 Task: Find connections with filter location Bokajān with filter topic #Managementwith filter profile language German with filter current company L.E.K. Consulting with filter school Budge Budge Institute of Technology 276 with filter industry Wholesale Recyclable Materials with filter service category Team Building with filter keywords title Painter
Action: Mouse moved to (401, 515)
Screenshot: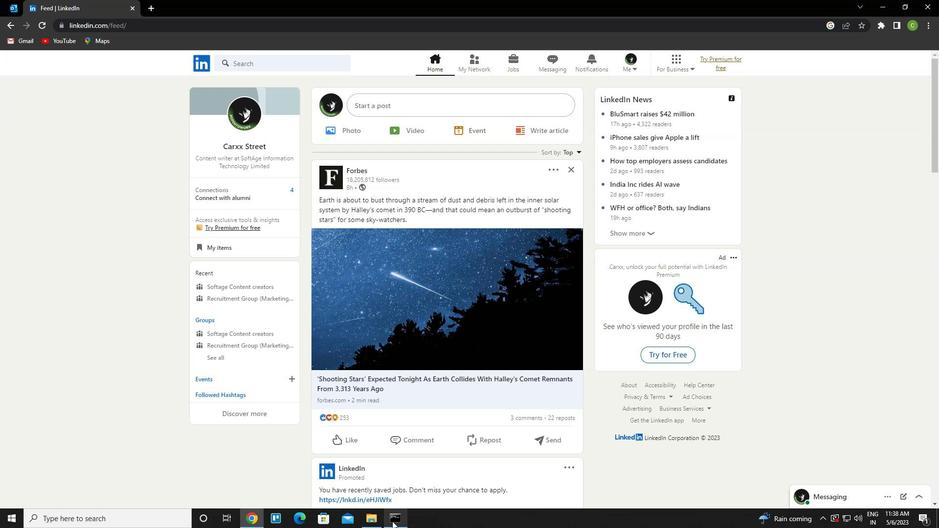
Action: Mouse scrolled (401, 515) with delta (0, 0)
Screenshot: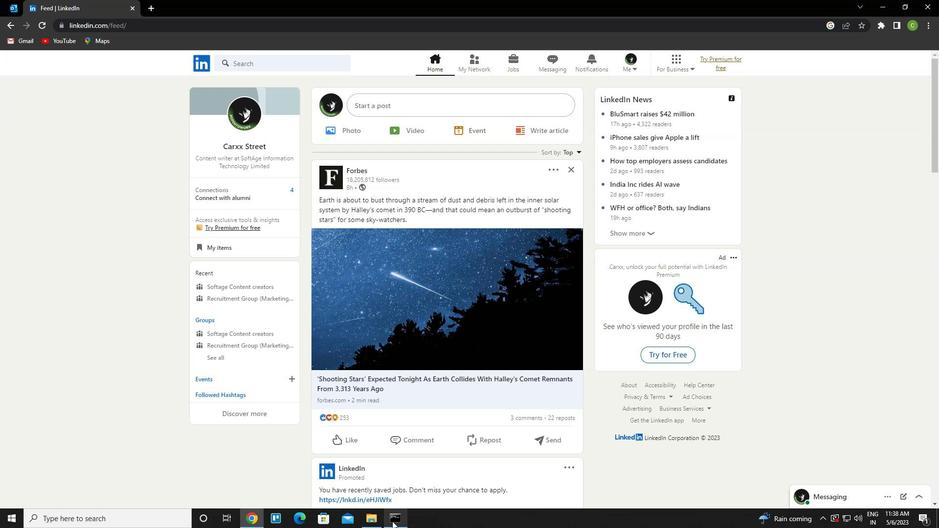 
Action: Mouse moved to (489, 55)
Screenshot: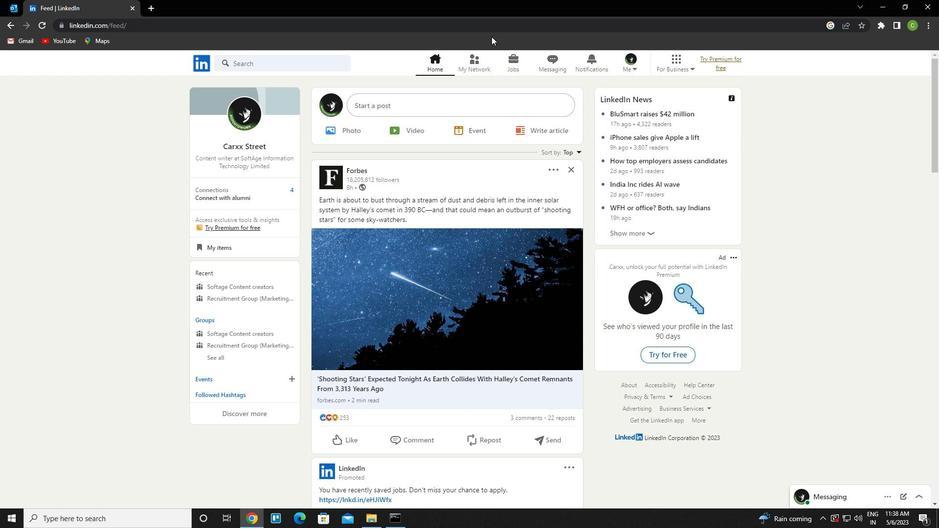 
Action: Mouse pressed left at (489, 55)
Screenshot: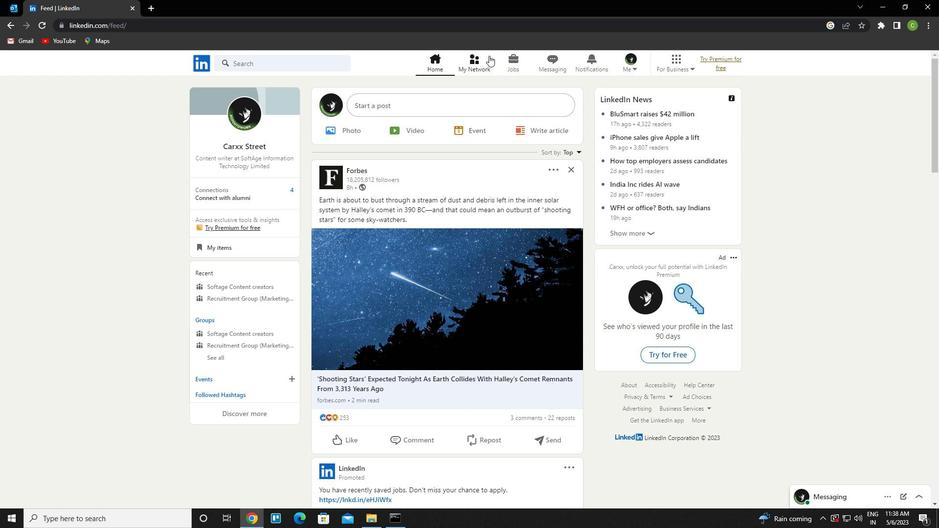 
Action: Mouse moved to (306, 118)
Screenshot: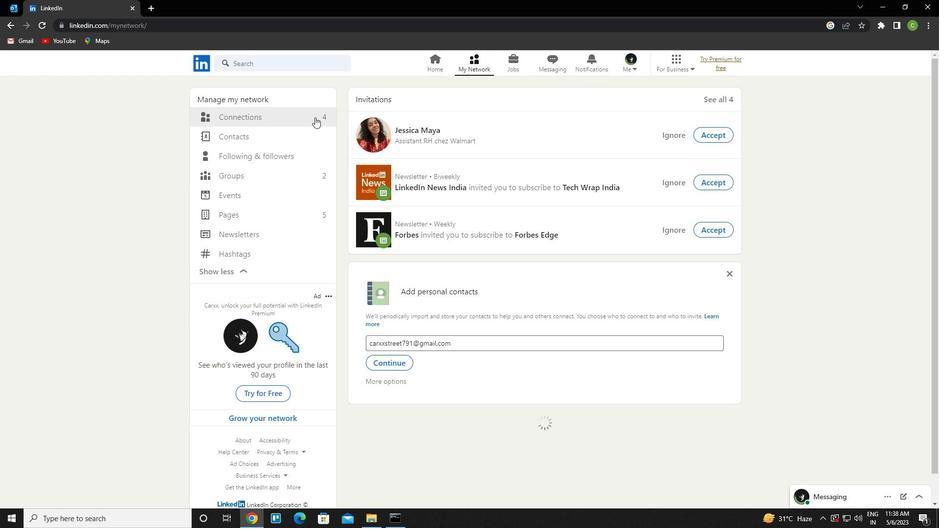 
Action: Mouse pressed left at (306, 118)
Screenshot: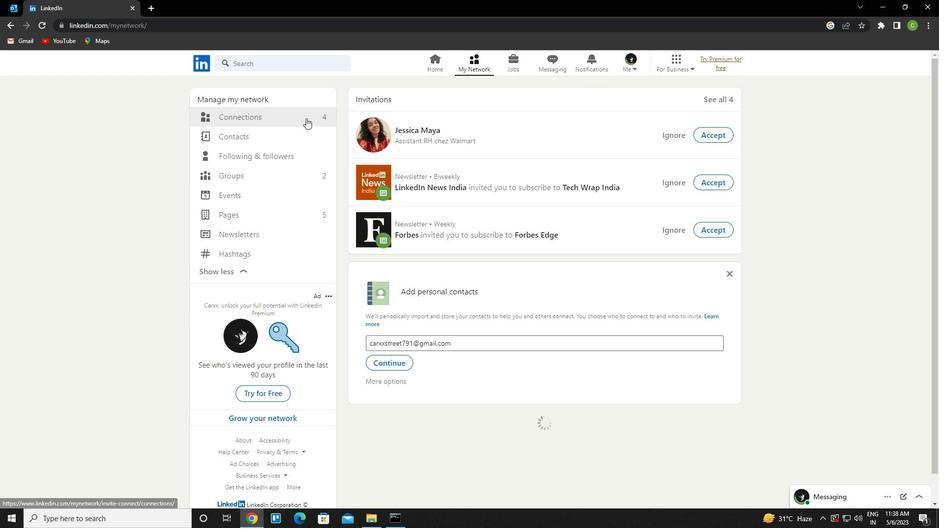 
Action: Mouse moved to (549, 118)
Screenshot: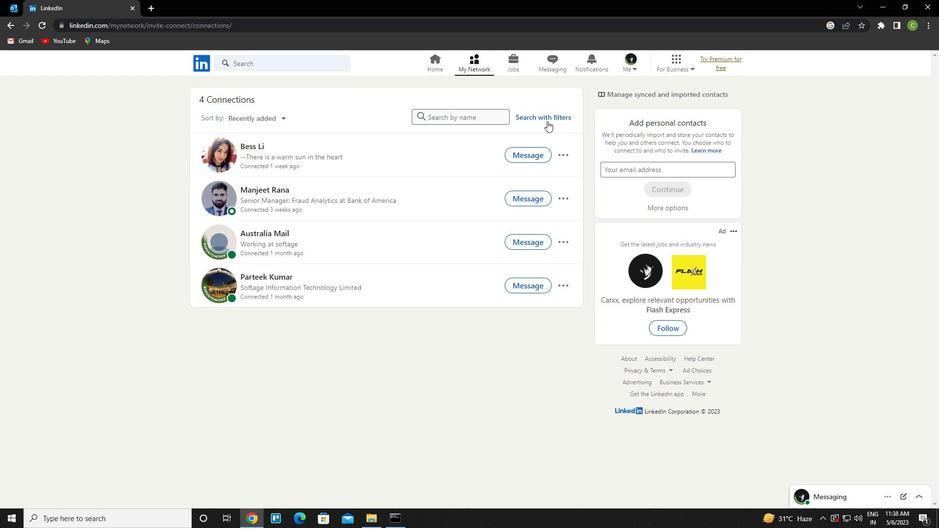 
Action: Mouse pressed left at (549, 118)
Screenshot: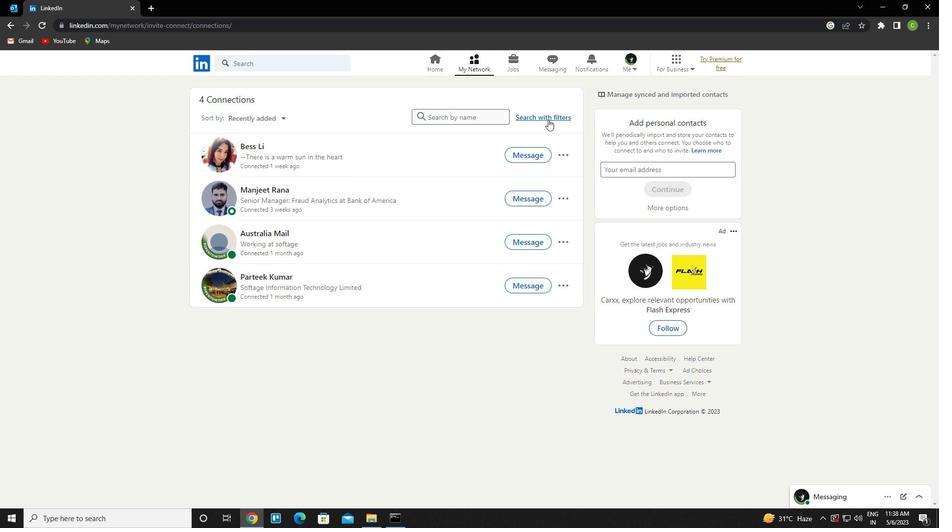 
Action: Mouse moved to (512, 90)
Screenshot: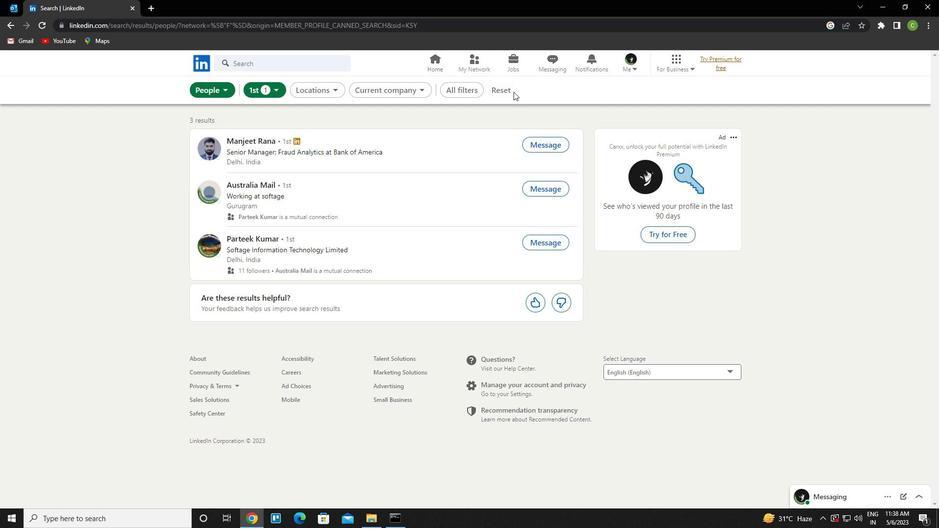 
Action: Mouse pressed left at (512, 90)
Screenshot: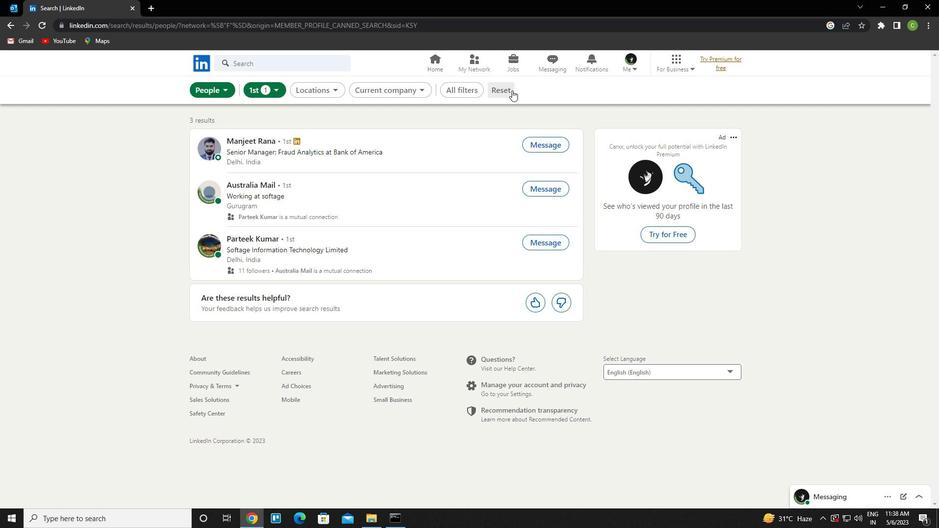 
Action: Mouse moved to (497, 86)
Screenshot: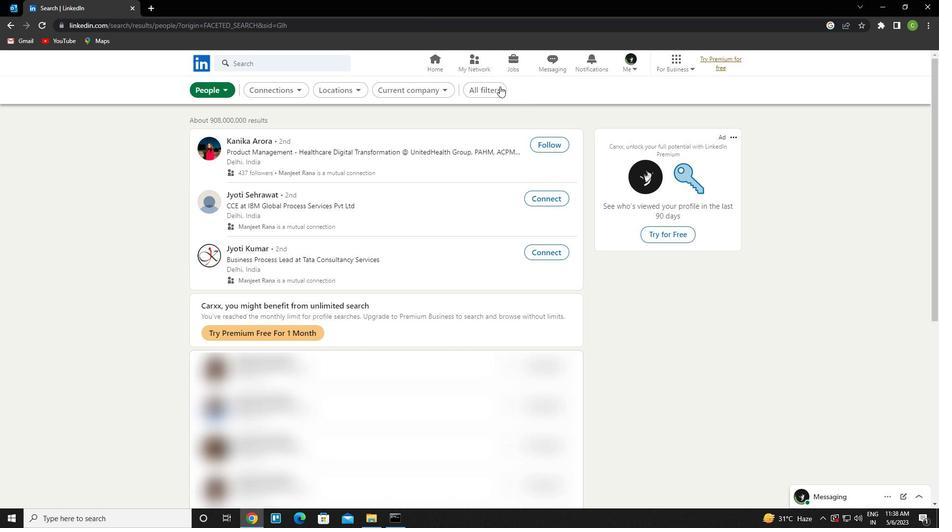
Action: Mouse pressed left at (497, 86)
Screenshot: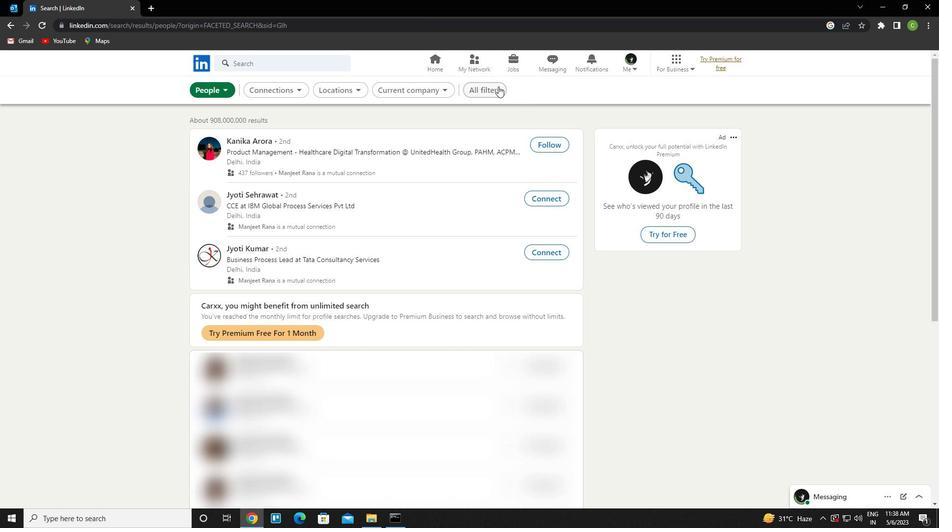
Action: Mouse moved to (765, 303)
Screenshot: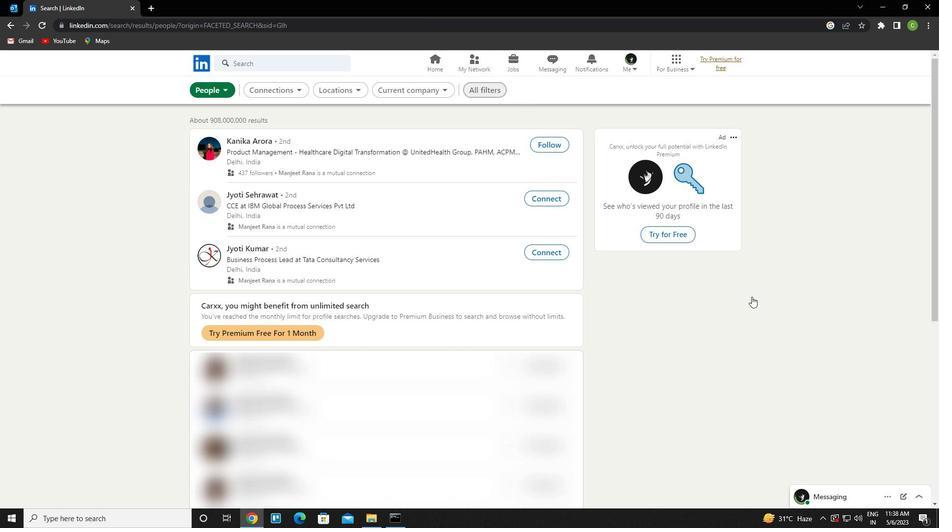 
Action: Mouse scrolled (765, 303) with delta (0, 0)
Screenshot: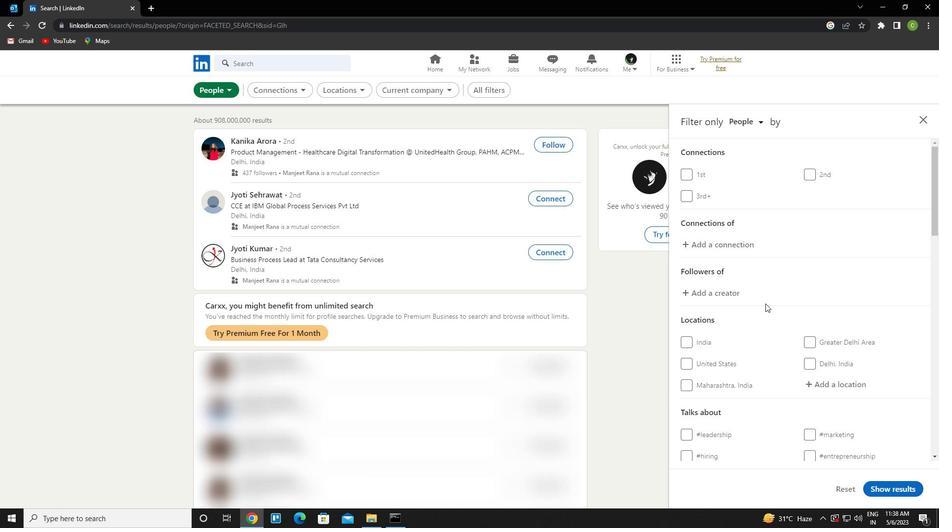 
Action: Mouse moved to (830, 334)
Screenshot: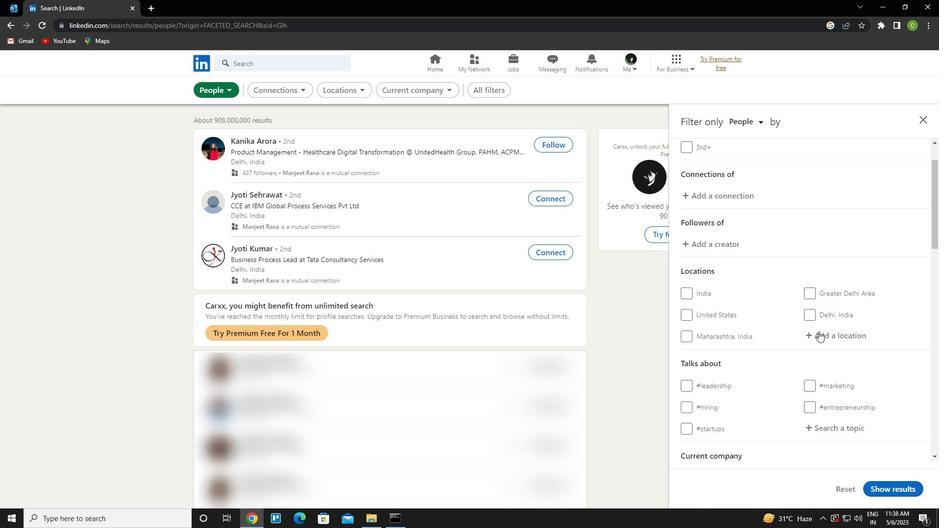 
Action: Mouse pressed left at (830, 334)
Screenshot: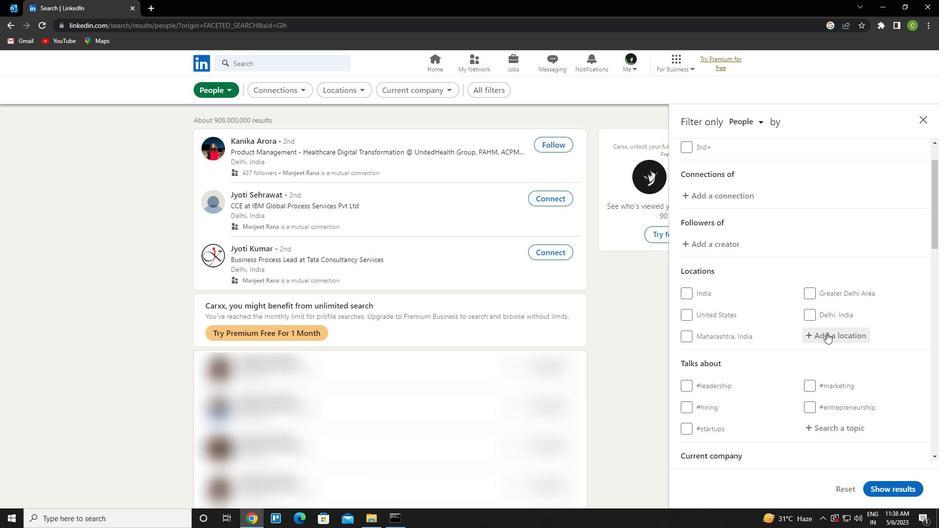 
Action: Key pressed <Key.caps_lock>b<Key.caps_lock>okajan<Key.enter>
Screenshot: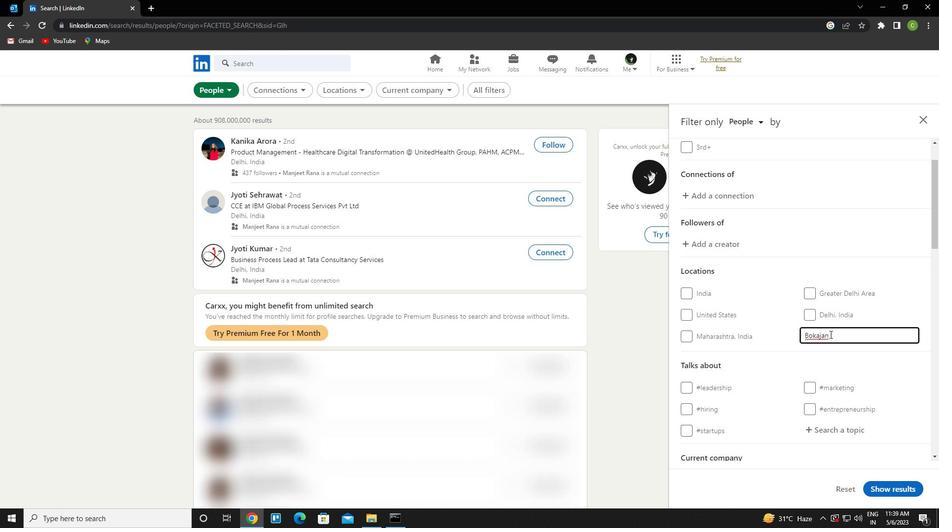 
Action: Mouse scrolled (830, 334) with delta (0, 0)
Screenshot: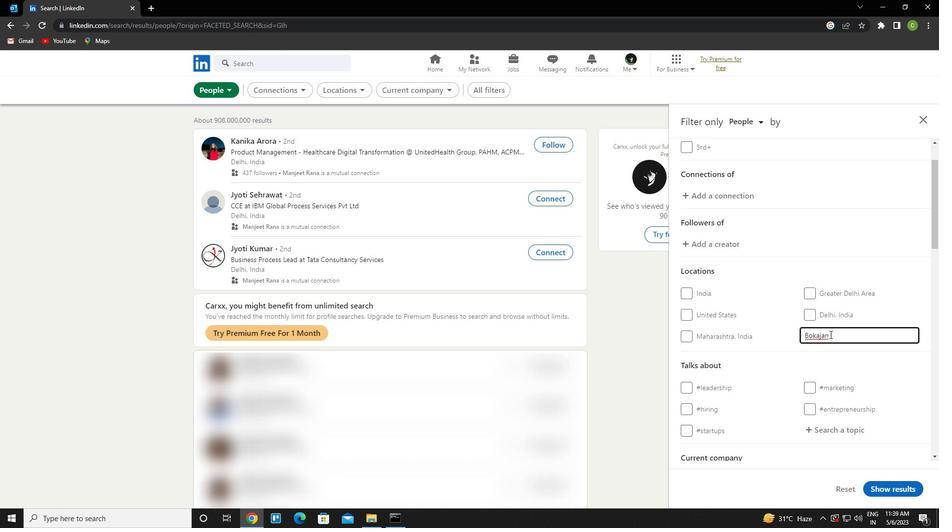 
Action: Mouse moved to (829, 333)
Screenshot: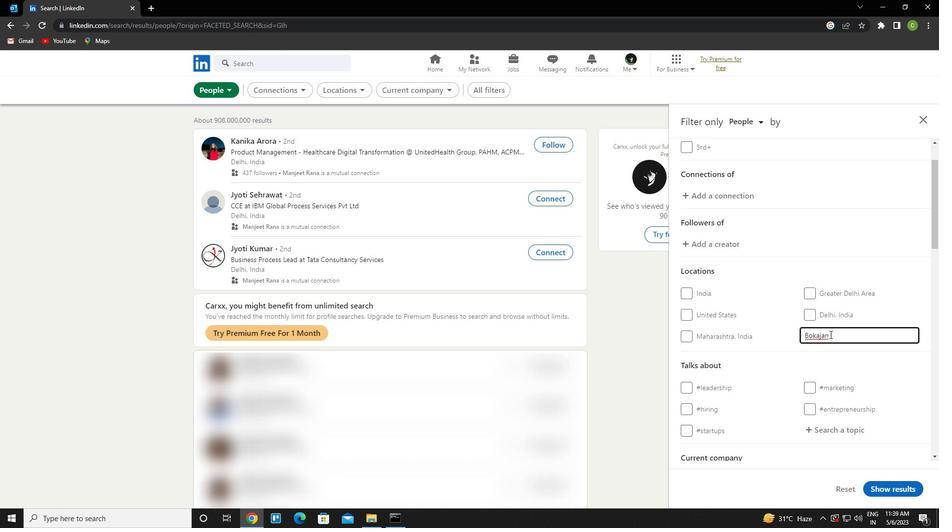 
Action: Mouse scrolled (829, 333) with delta (0, 0)
Screenshot: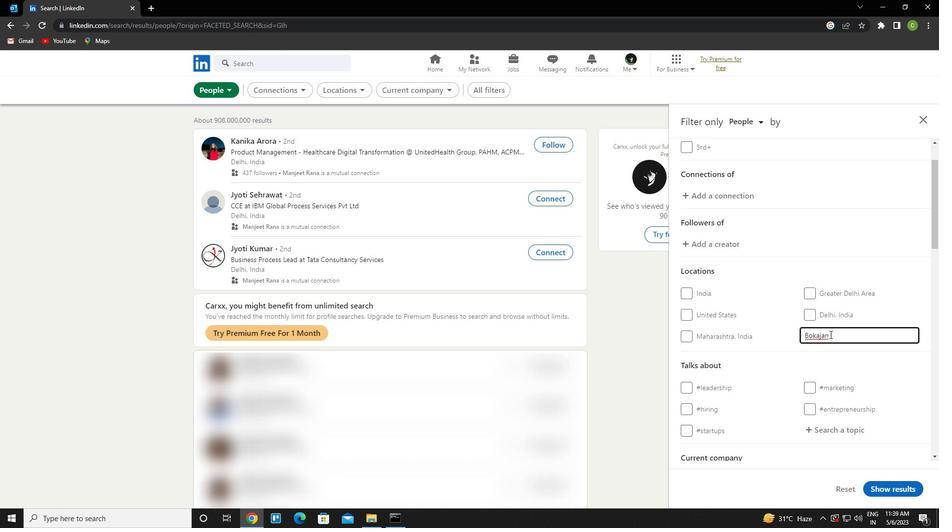 
Action: Mouse moved to (821, 338)
Screenshot: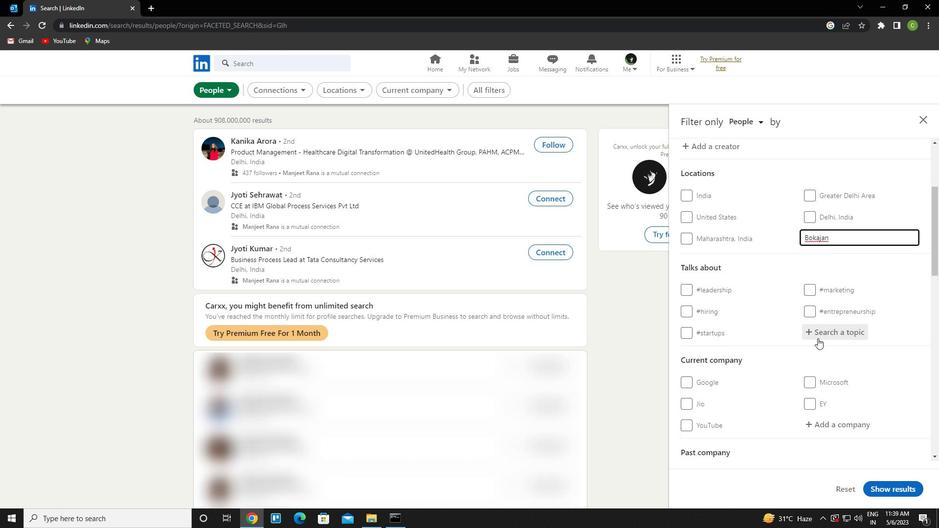 
Action: Mouse pressed left at (821, 338)
Screenshot: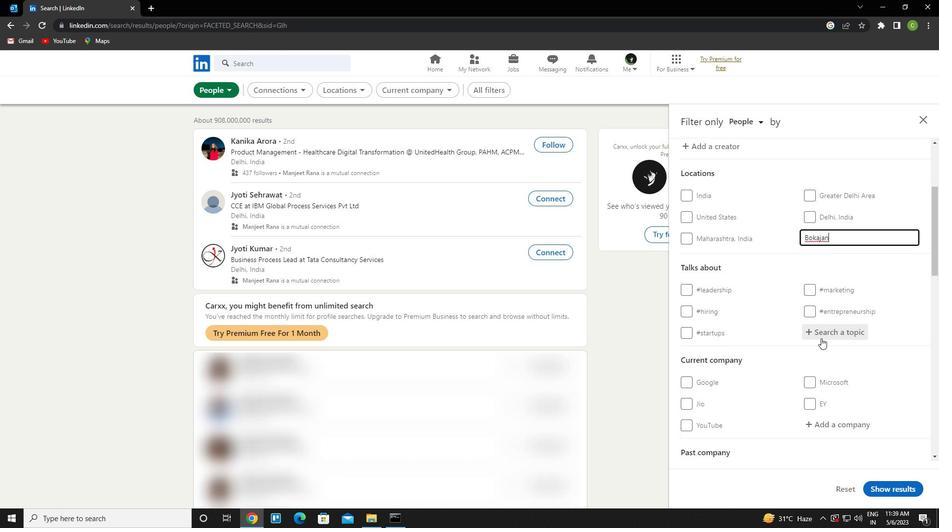 
Action: Key pressed management<Key.down><Key.enter>
Screenshot: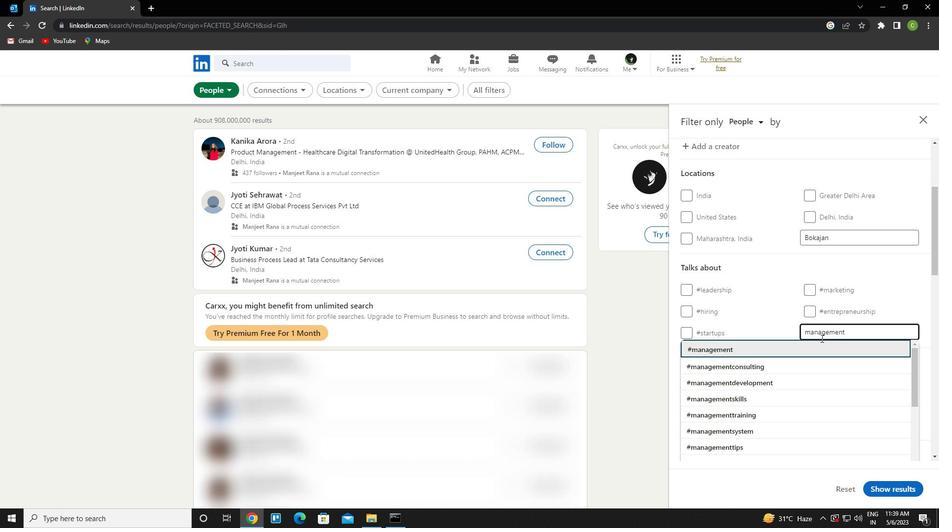 
Action: Mouse scrolled (821, 338) with delta (0, 0)
Screenshot: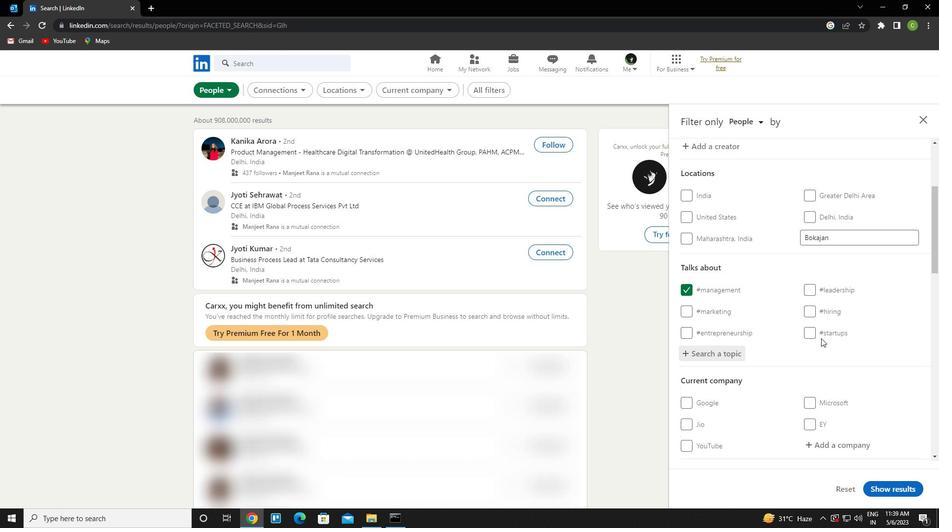 
Action: Mouse scrolled (821, 338) with delta (0, 0)
Screenshot: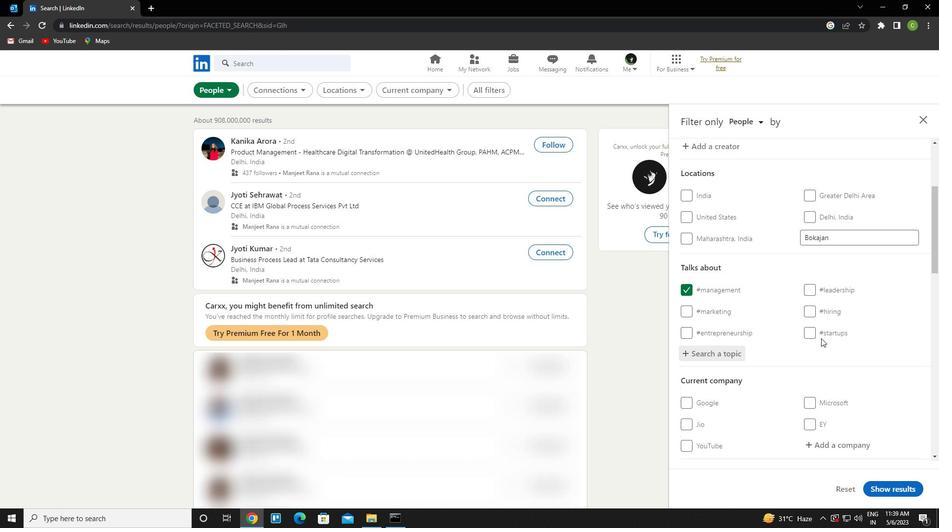 
Action: Mouse scrolled (821, 338) with delta (0, 0)
Screenshot: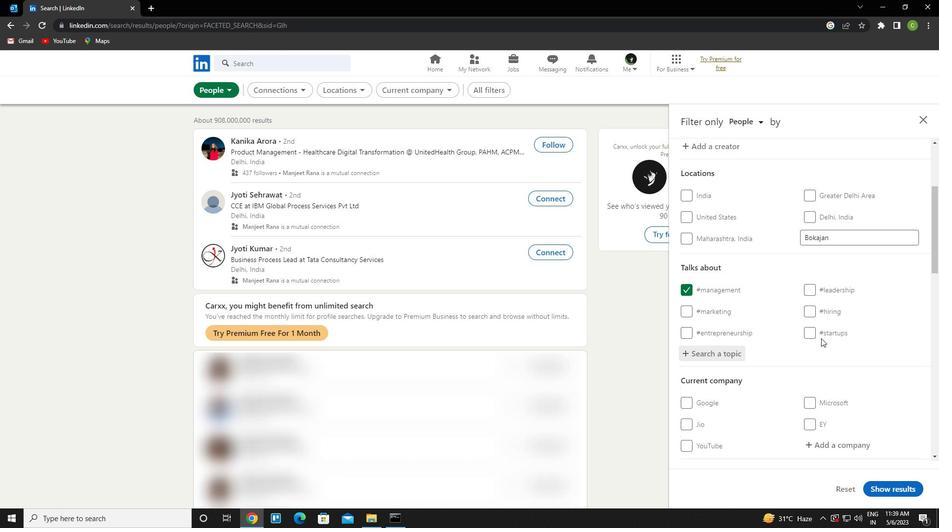 
Action: Mouse scrolled (821, 338) with delta (0, 0)
Screenshot: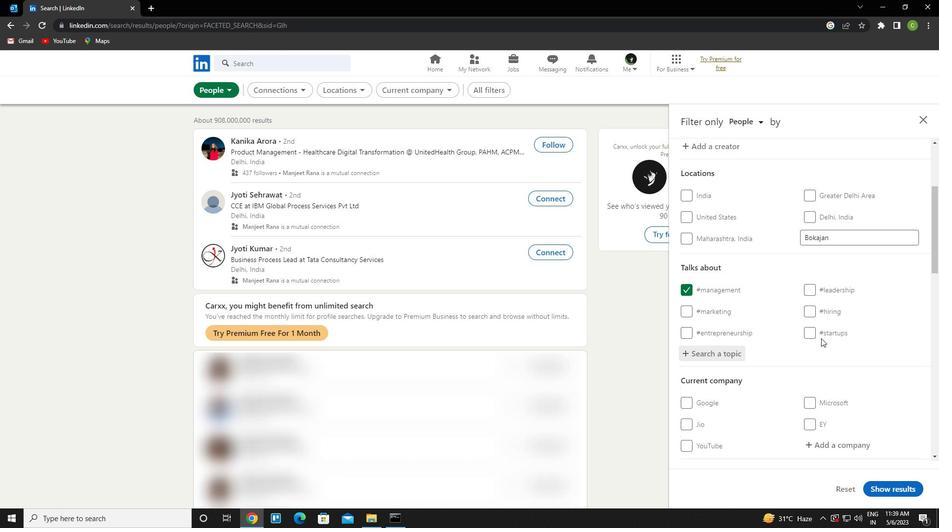 
Action: Mouse scrolled (821, 338) with delta (0, 0)
Screenshot: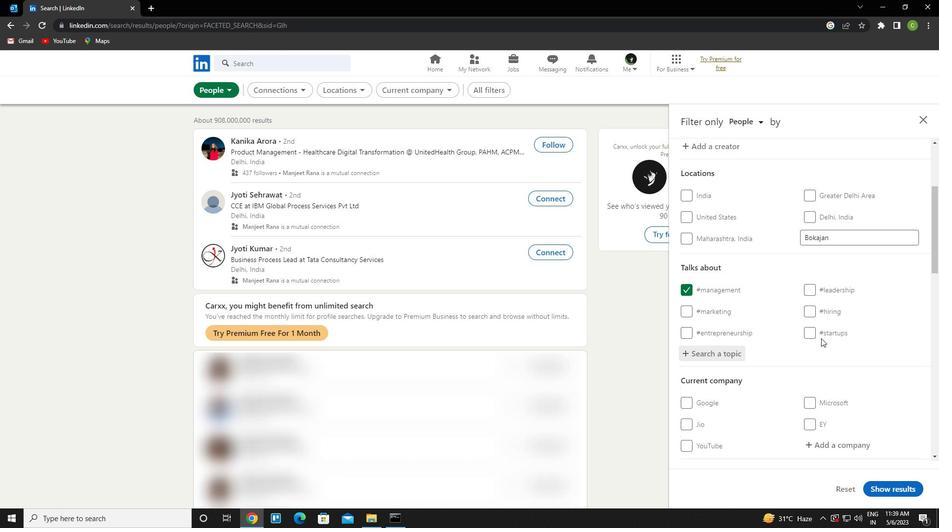 
Action: Mouse scrolled (821, 338) with delta (0, 0)
Screenshot: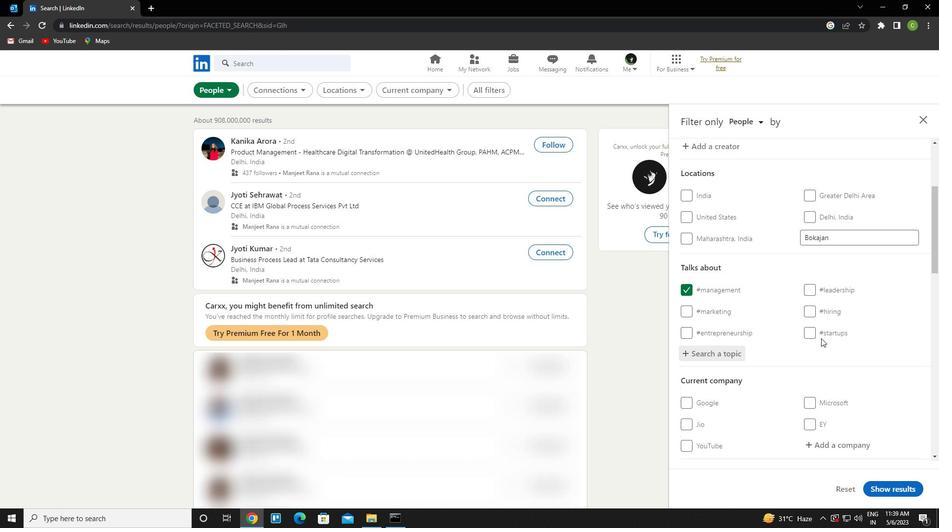 
Action: Mouse scrolled (821, 338) with delta (0, 0)
Screenshot: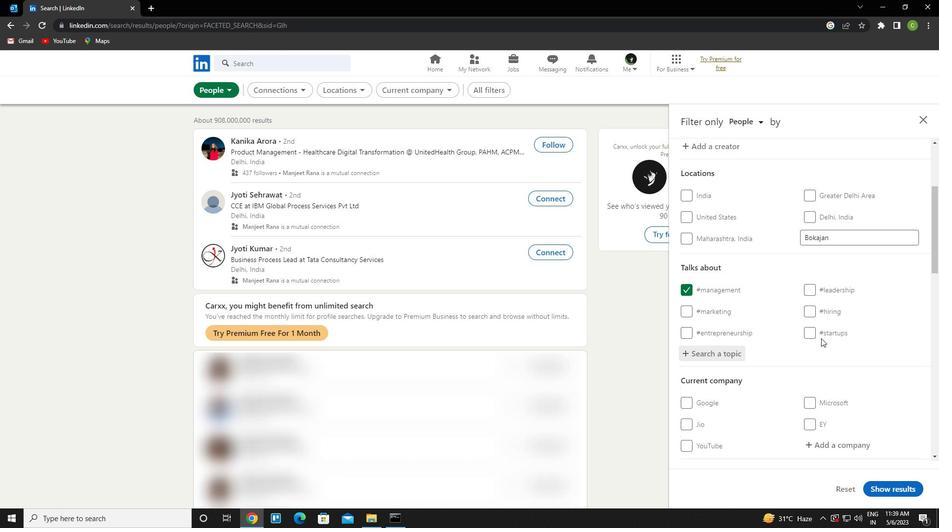 
Action: Mouse scrolled (821, 338) with delta (0, 0)
Screenshot: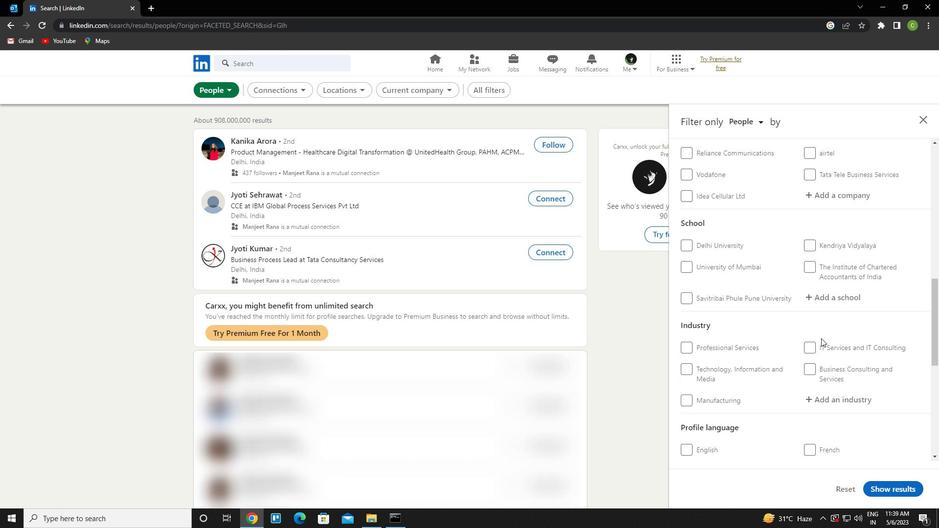 
Action: Mouse moved to (818, 338)
Screenshot: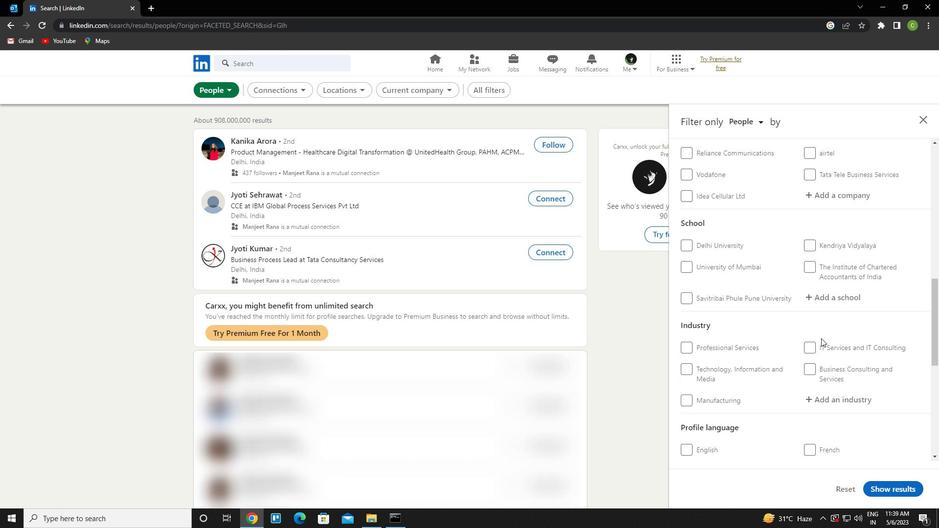 
Action: Mouse scrolled (818, 337) with delta (0, 0)
Screenshot: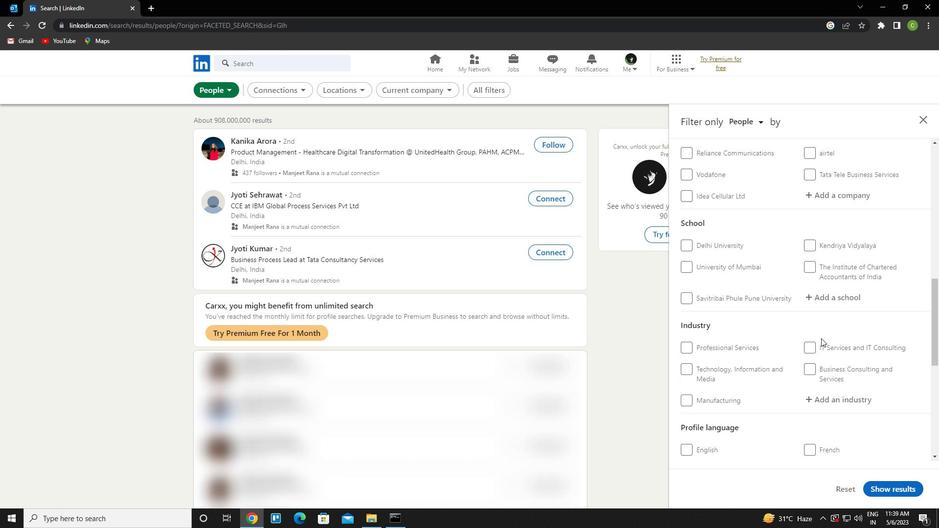 
Action: Mouse moved to (812, 336)
Screenshot: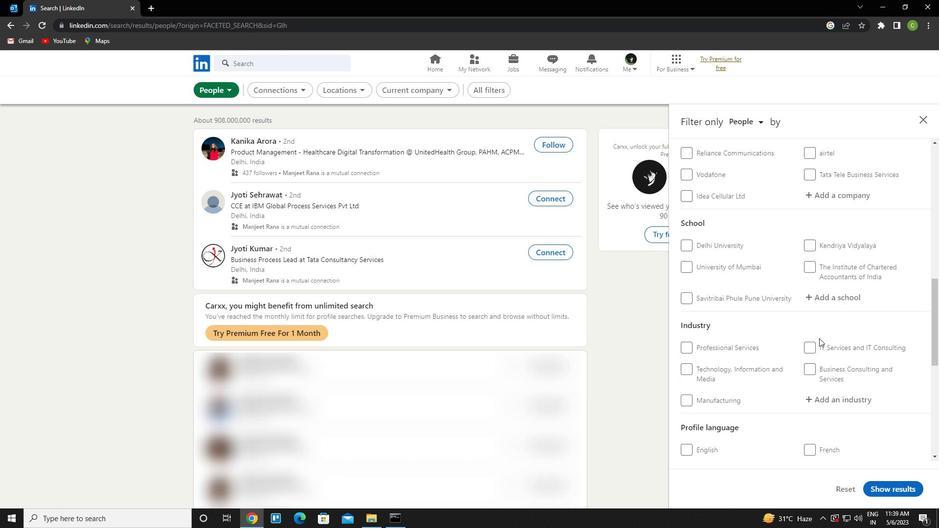 
Action: Mouse scrolled (812, 336) with delta (0, 0)
Screenshot: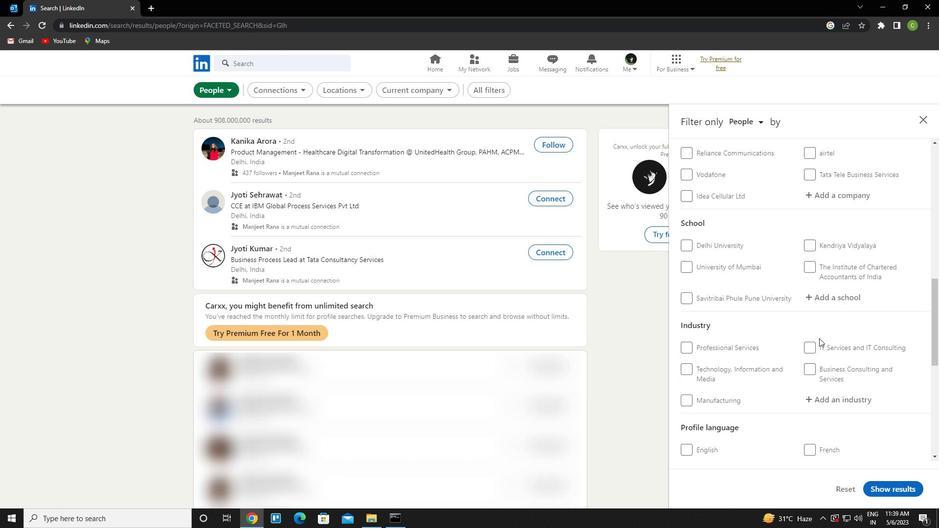 
Action: Mouse moved to (805, 332)
Screenshot: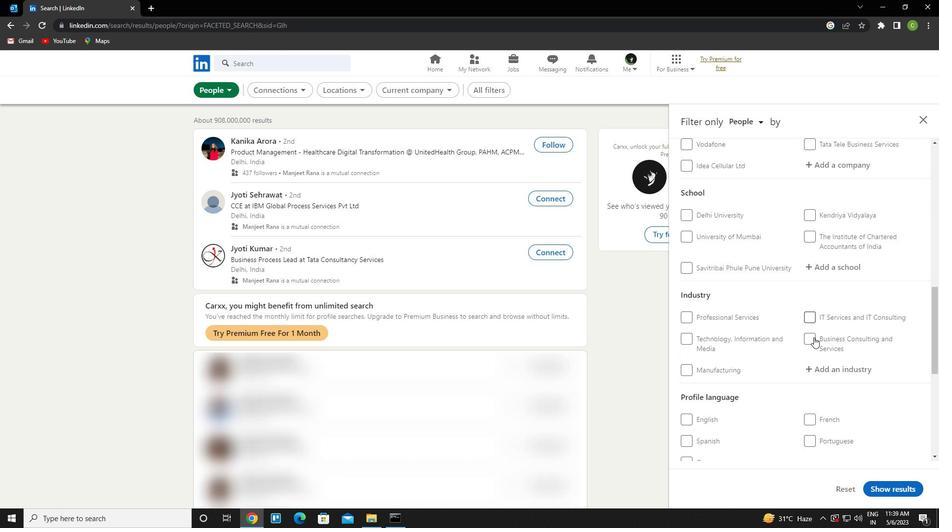 
Action: Mouse scrolled (805, 332) with delta (0, 0)
Screenshot: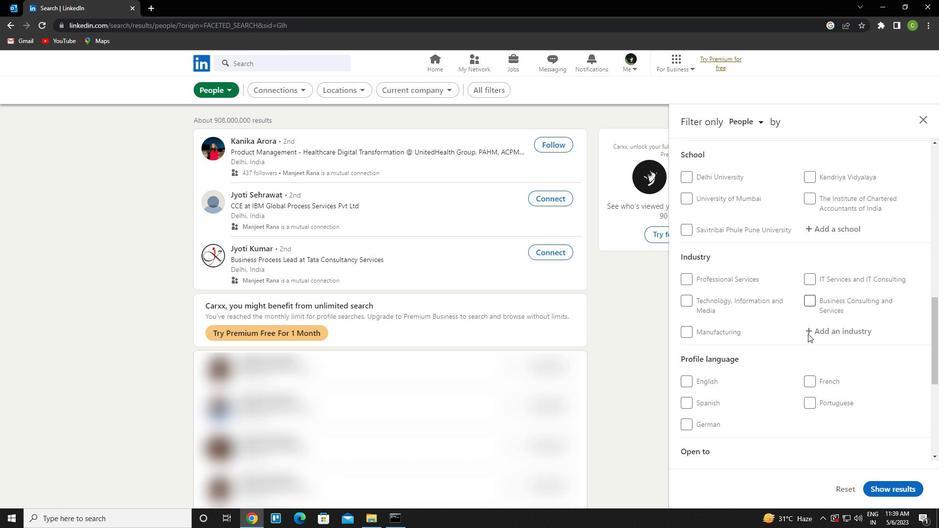 
Action: Mouse moved to (692, 295)
Screenshot: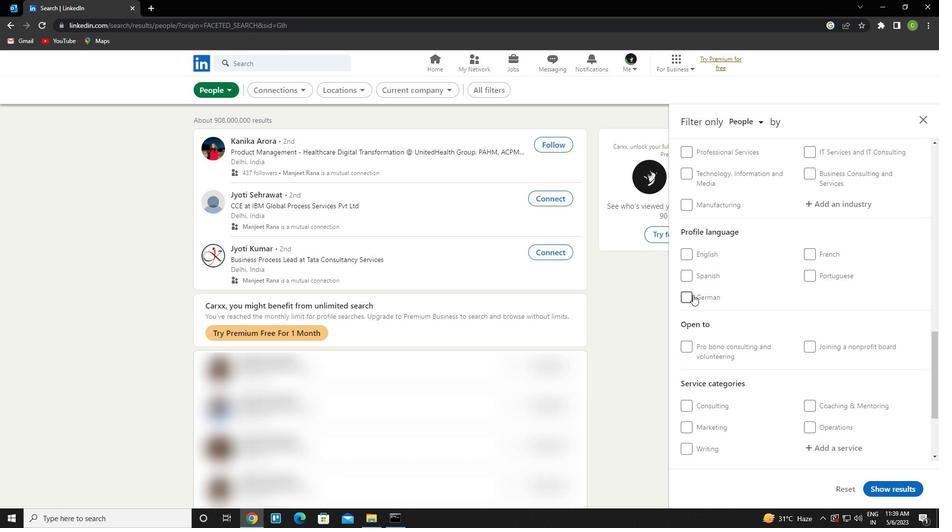 
Action: Mouse pressed left at (692, 295)
Screenshot: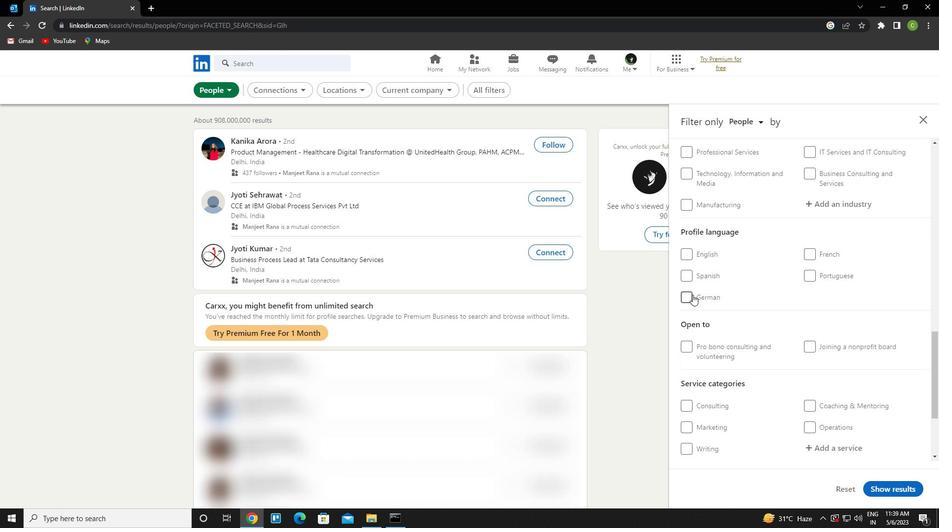 
Action: Mouse moved to (735, 289)
Screenshot: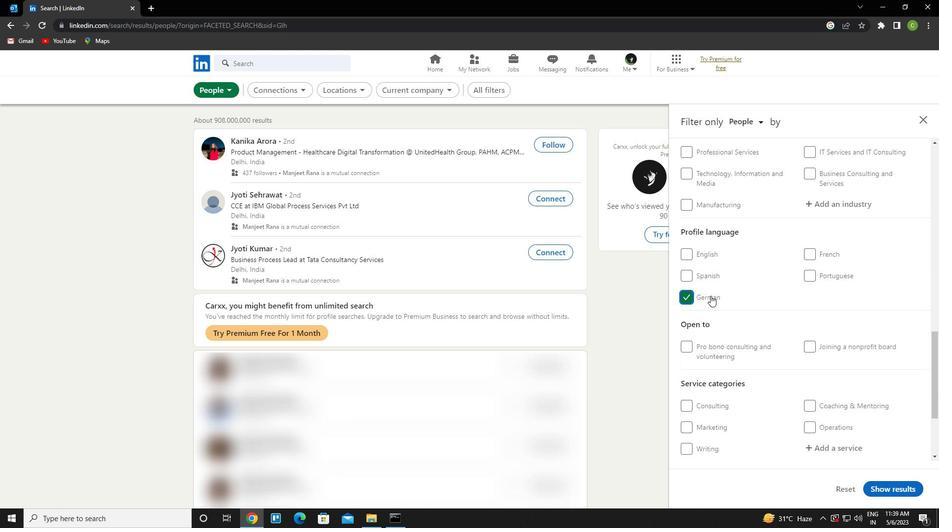 
Action: Mouse scrolled (735, 290) with delta (0, 0)
Screenshot: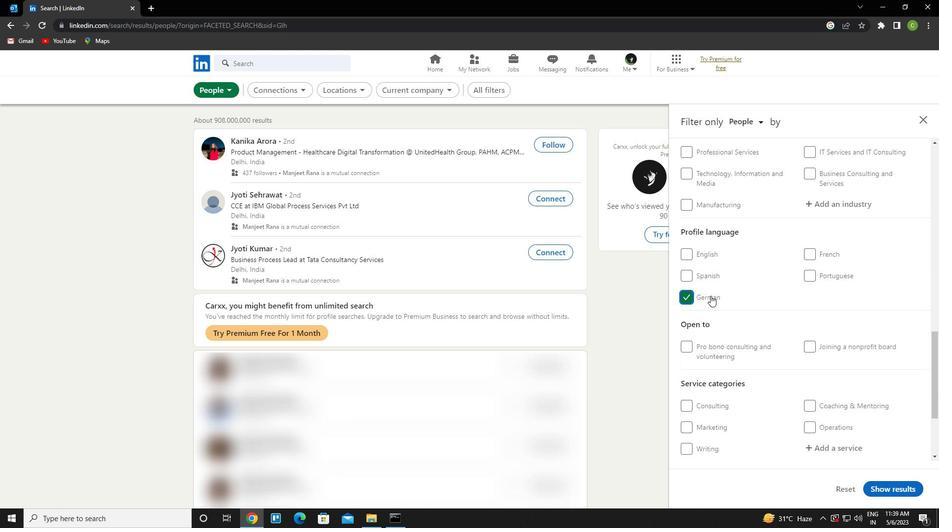 
Action: Mouse scrolled (735, 290) with delta (0, 0)
Screenshot: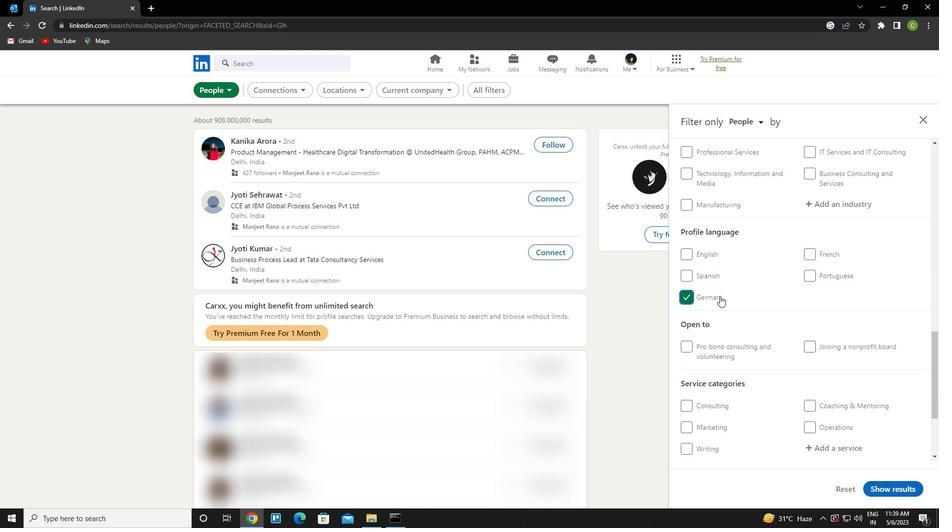 
Action: Mouse scrolled (735, 290) with delta (0, 0)
Screenshot: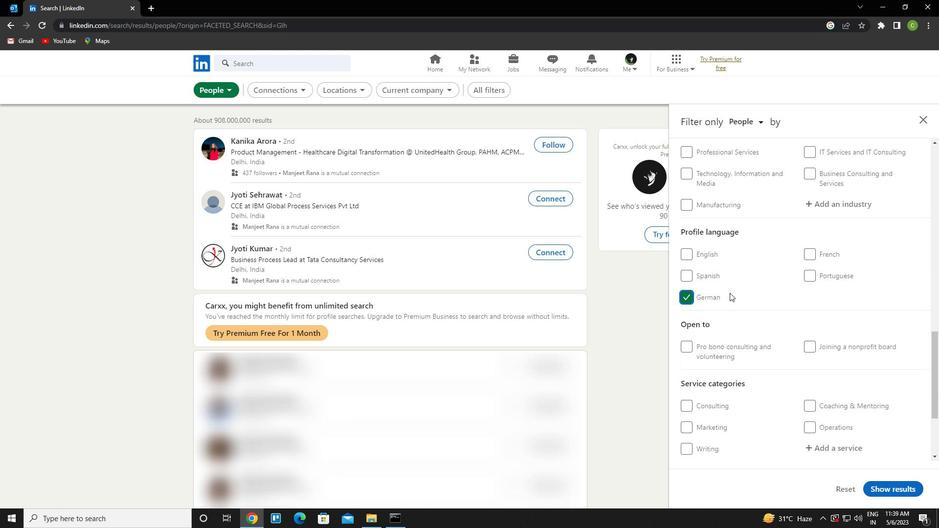 
Action: Mouse scrolled (735, 290) with delta (0, 0)
Screenshot: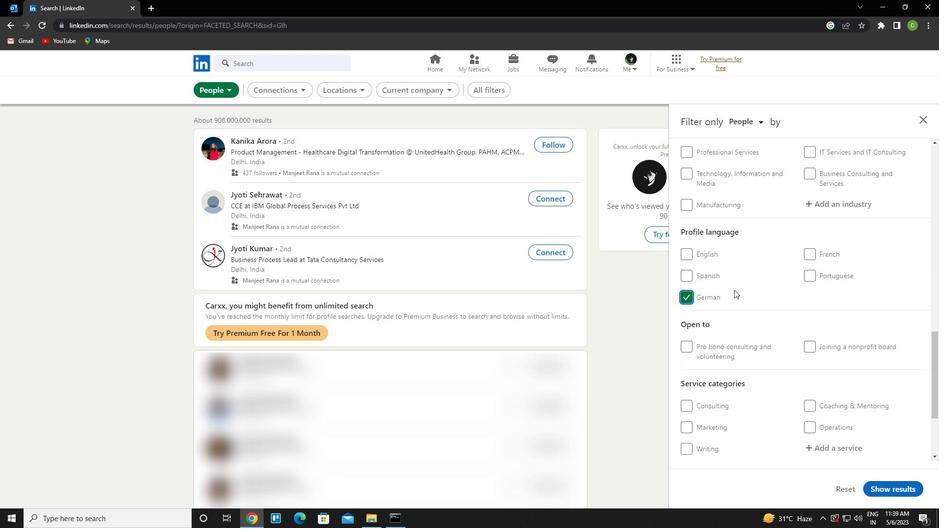 
Action: Mouse scrolled (735, 290) with delta (0, 0)
Screenshot: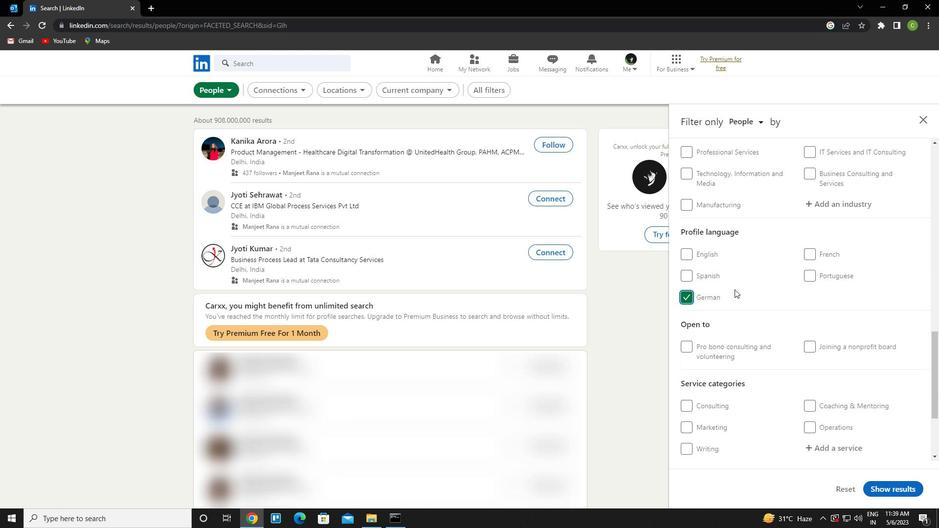 
Action: Mouse scrolled (735, 290) with delta (0, 0)
Screenshot: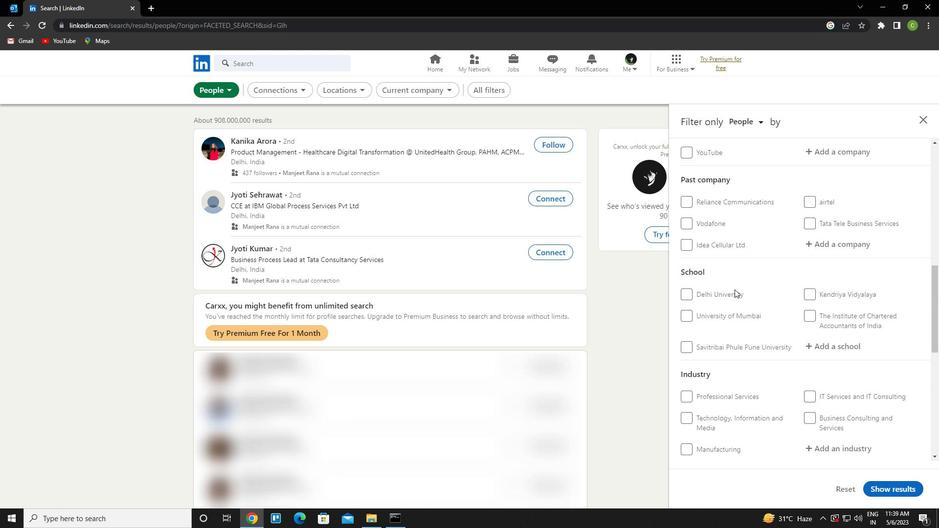 
Action: Mouse scrolled (735, 290) with delta (0, 0)
Screenshot: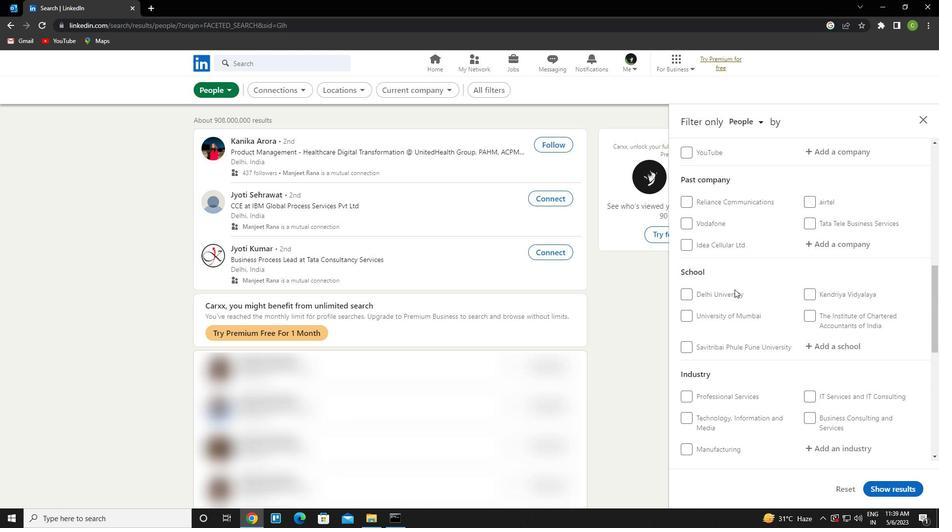 
Action: Mouse scrolled (735, 290) with delta (0, 0)
Screenshot: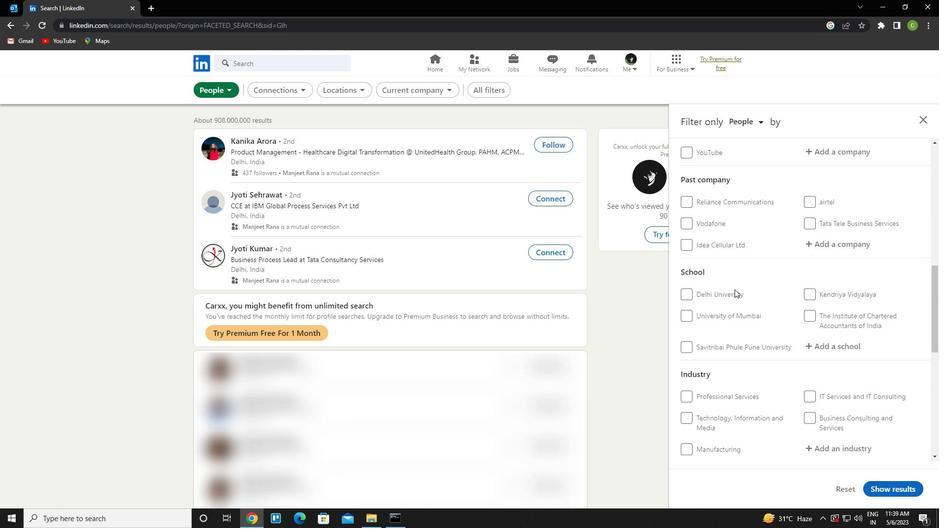 
Action: Mouse moved to (841, 304)
Screenshot: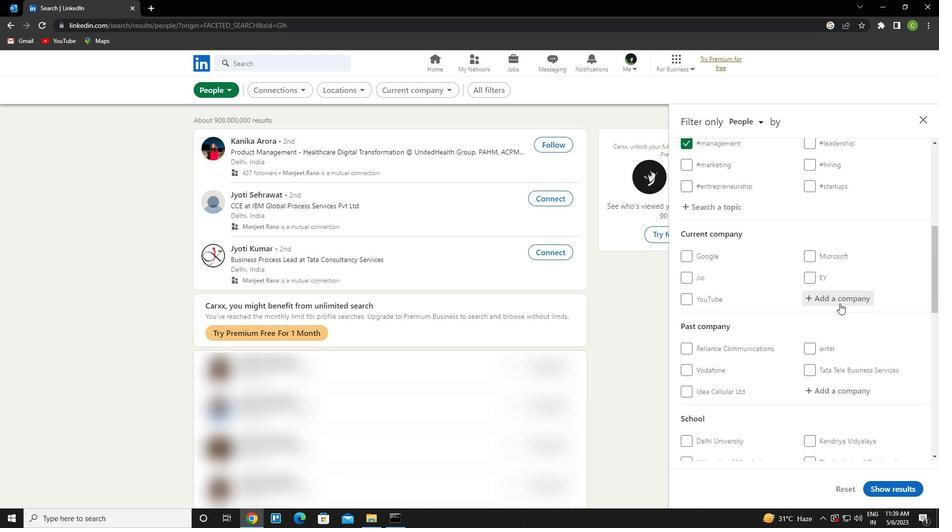 
Action: Mouse pressed left at (841, 304)
Screenshot: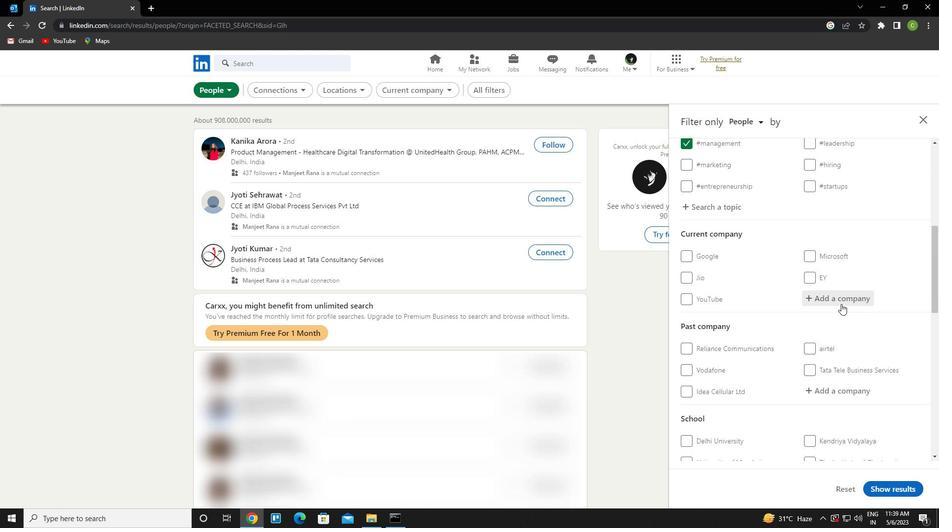 
Action: Key pressed <Key.caps_lock>l<Key.space>e<Key.space>k<Key.space>c<Key.caps_lock>on<Key.down><Key.enter>
Screenshot: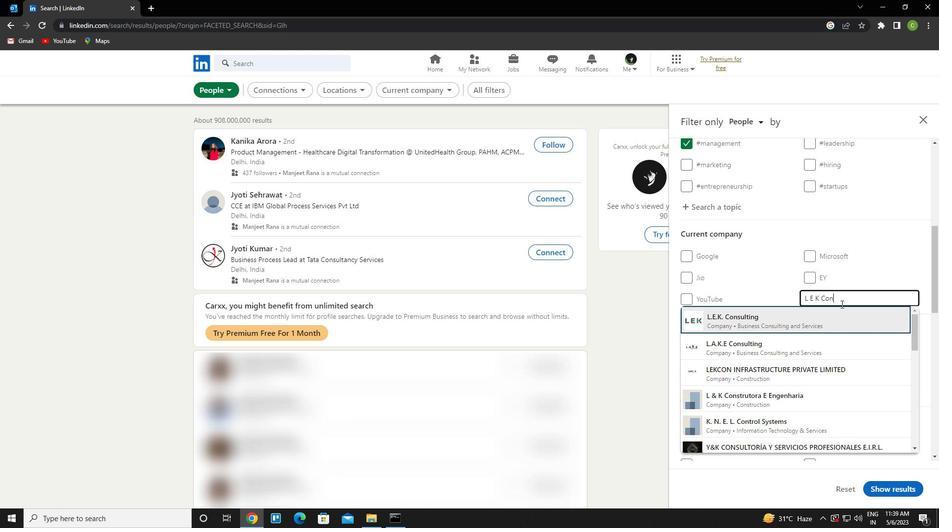 
Action: Mouse scrolled (841, 303) with delta (0, 0)
Screenshot: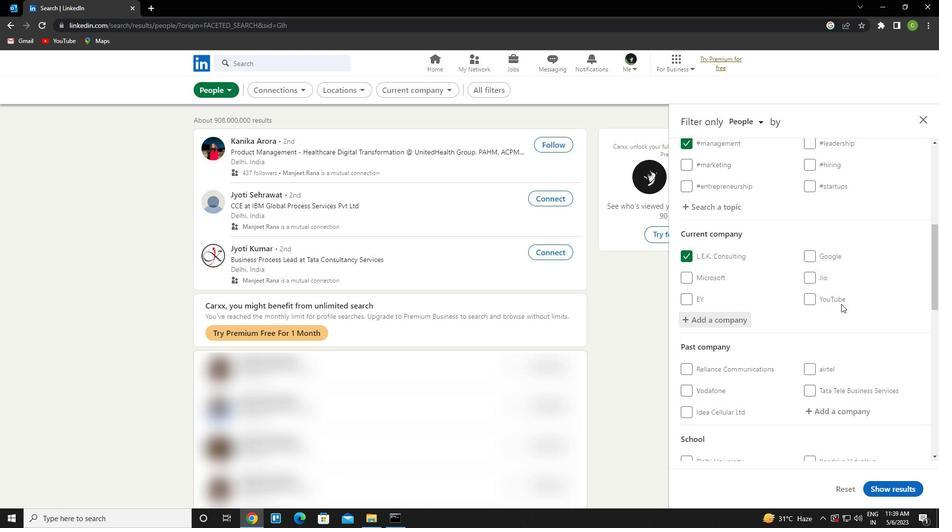 
Action: Mouse scrolled (841, 303) with delta (0, 0)
Screenshot: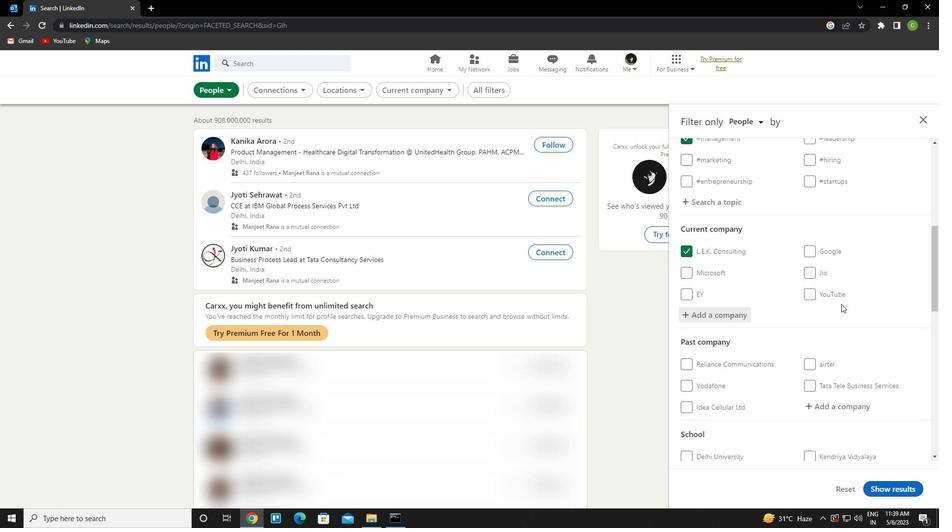 
Action: Mouse scrolled (841, 303) with delta (0, 0)
Screenshot: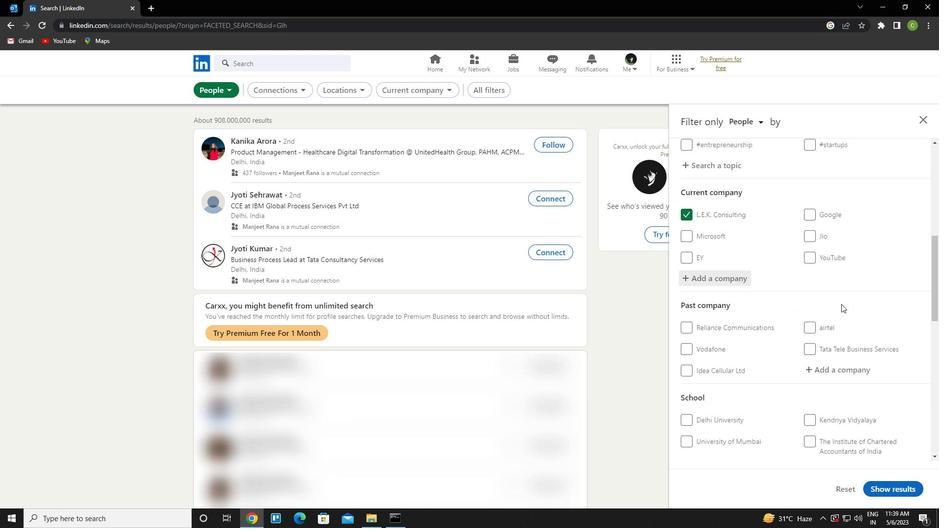 
Action: Mouse moved to (826, 367)
Screenshot: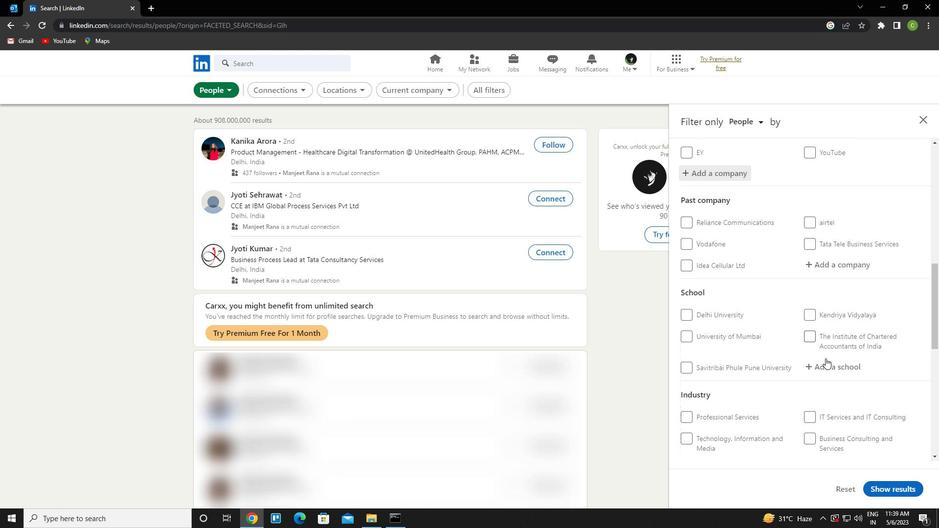 
Action: Mouse pressed left at (826, 367)
Screenshot: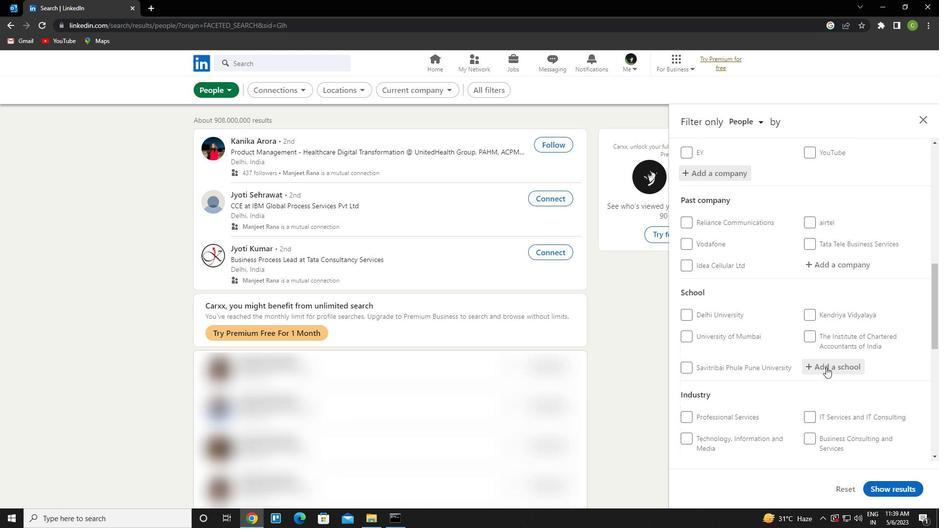 
Action: Key pressed <Key.caps_lock>b<Key.caps_lock>udge<Key.space>budge<Key.space>ins<Key.down><Key.enter>
Screenshot: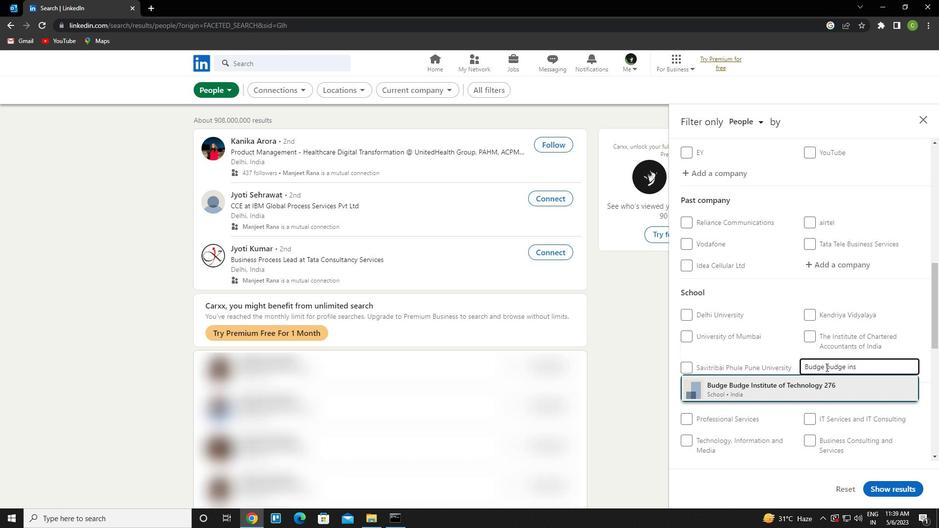 
Action: Mouse scrolled (826, 367) with delta (0, 0)
Screenshot: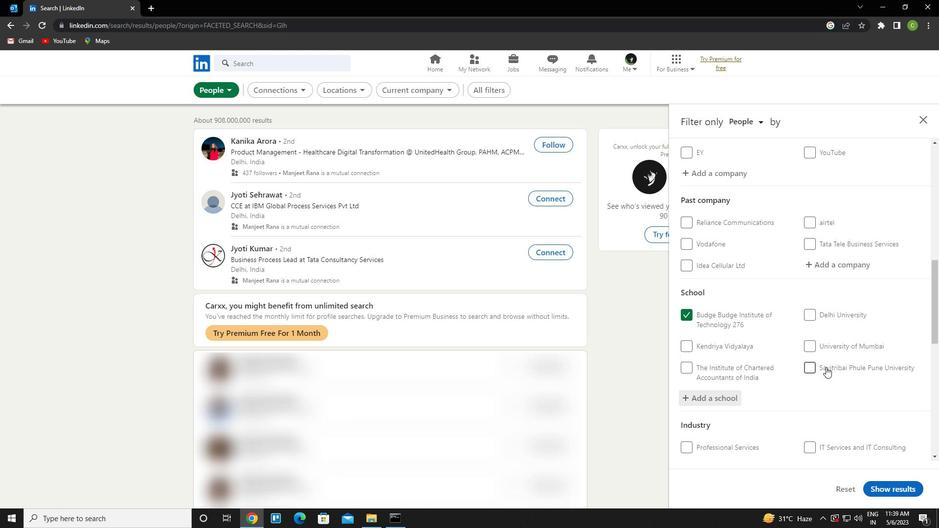 
Action: Mouse scrolled (826, 367) with delta (0, 0)
Screenshot: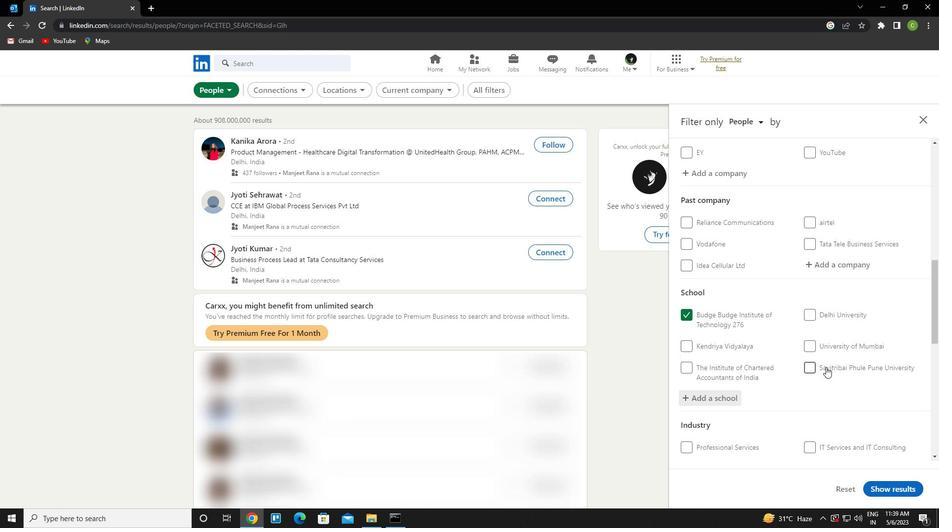 
Action: Mouse moved to (831, 338)
Screenshot: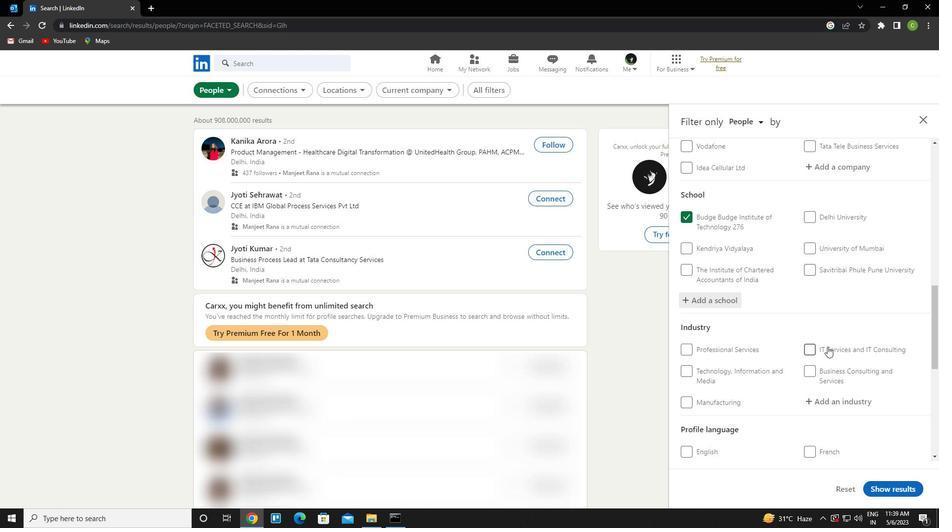 
Action: Mouse scrolled (831, 337) with delta (0, 0)
Screenshot: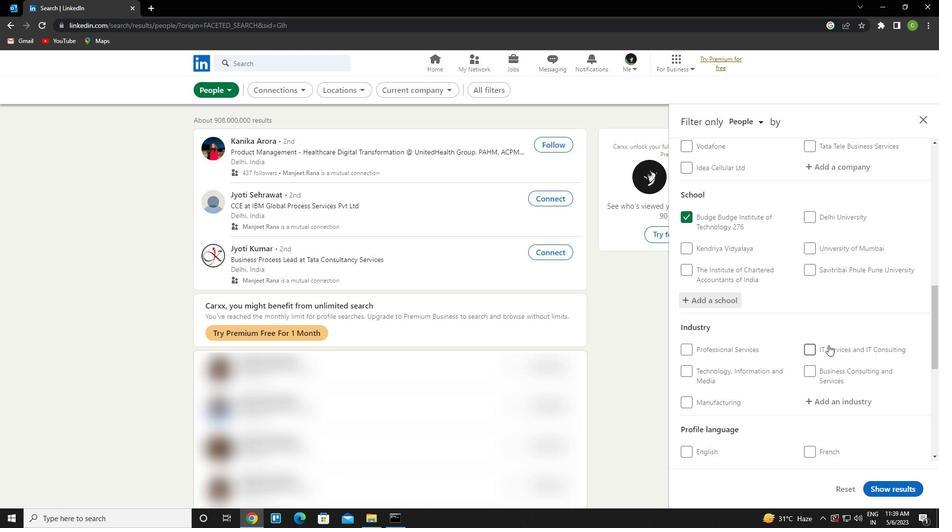 
Action: Mouse moved to (832, 323)
Screenshot: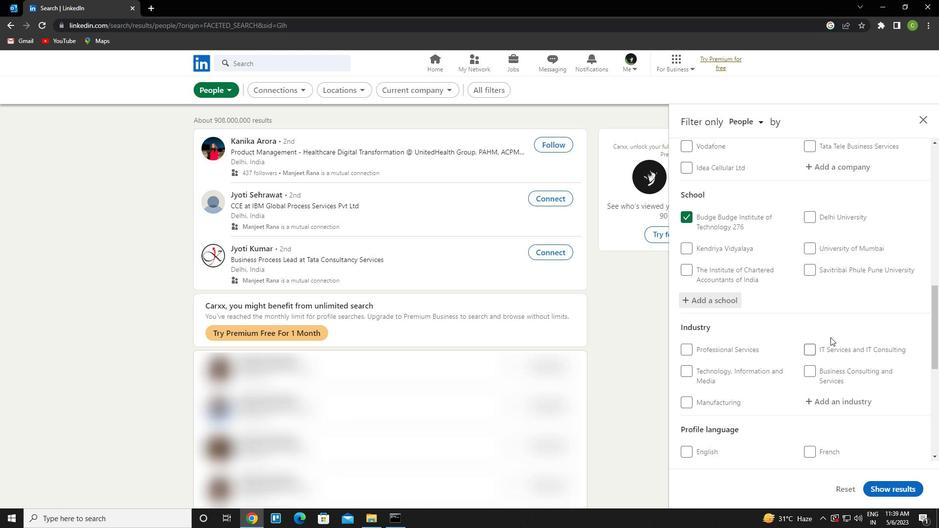 
Action: Mouse scrolled (832, 323) with delta (0, 0)
Screenshot: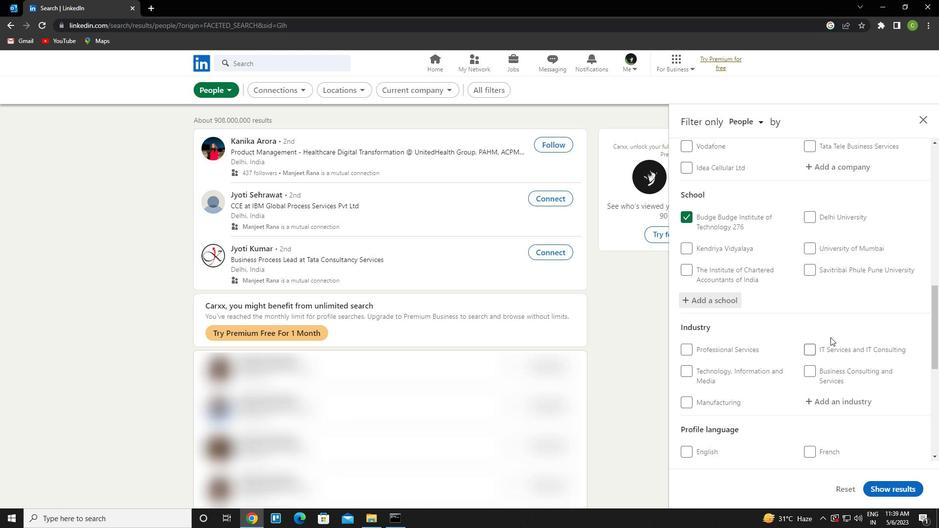 
Action: Mouse moved to (837, 309)
Screenshot: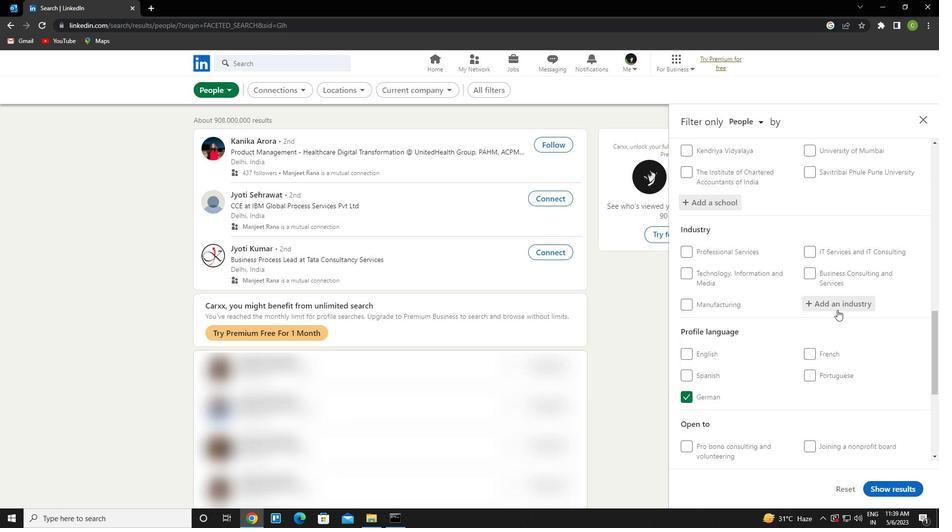
Action: Mouse pressed left at (837, 309)
Screenshot: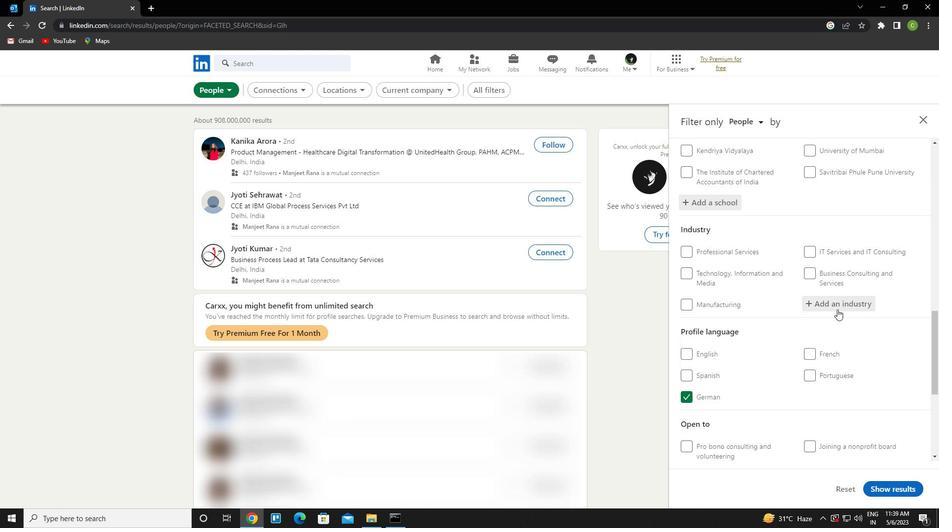 
Action: Key pressed <Key.caps_lock>w<Key.caps_lock>holesale<Key.space>recyc<Key.down><Key.enter>
Screenshot: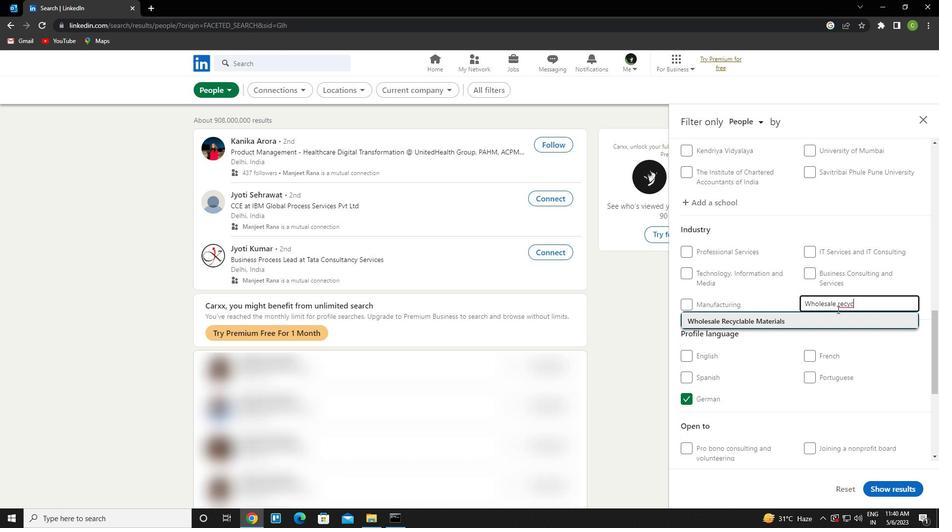 
Action: Mouse scrolled (837, 309) with delta (0, 0)
Screenshot: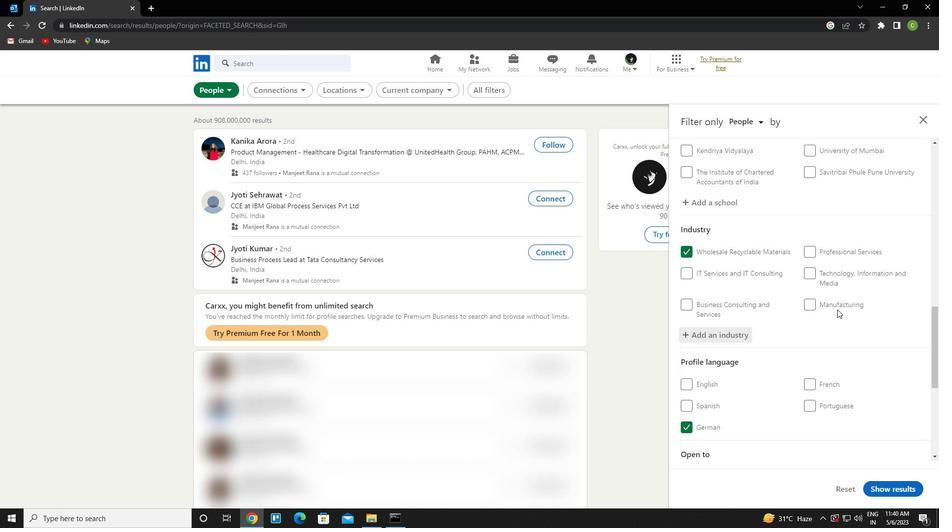 
Action: Mouse scrolled (837, 309) with delta (0, 0)
Screenshot: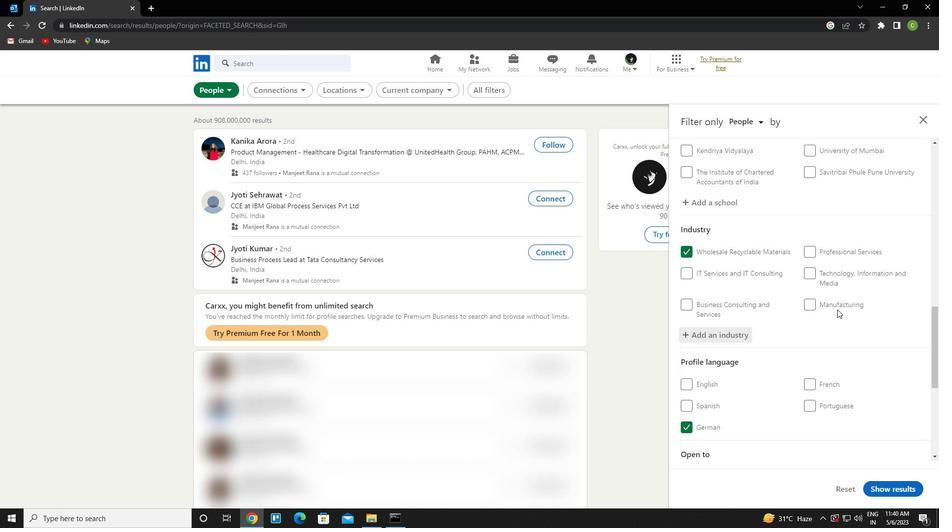 
Action: Mouse scrolled (837, 309) with delta (0, 0)
Screenshot: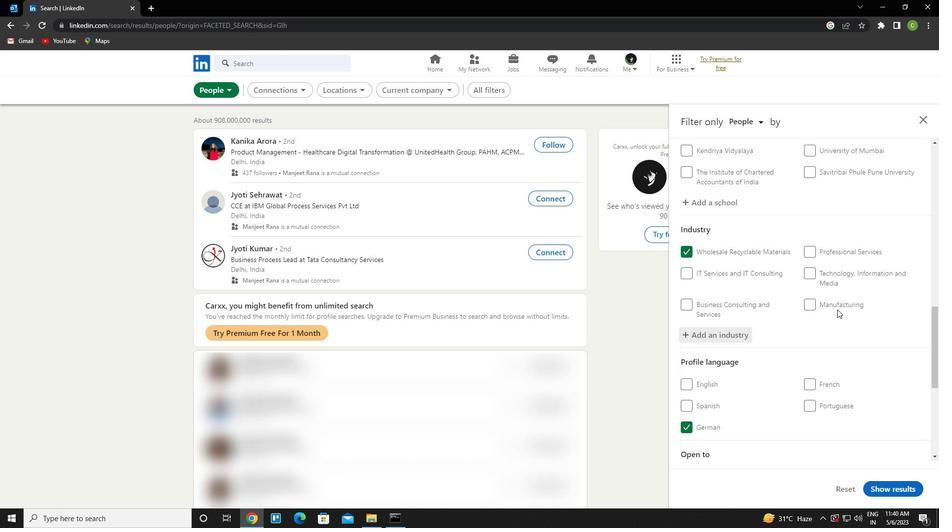 
Action: Mouse scrolled (837, 309) with delta (0, 0)
Screenshot: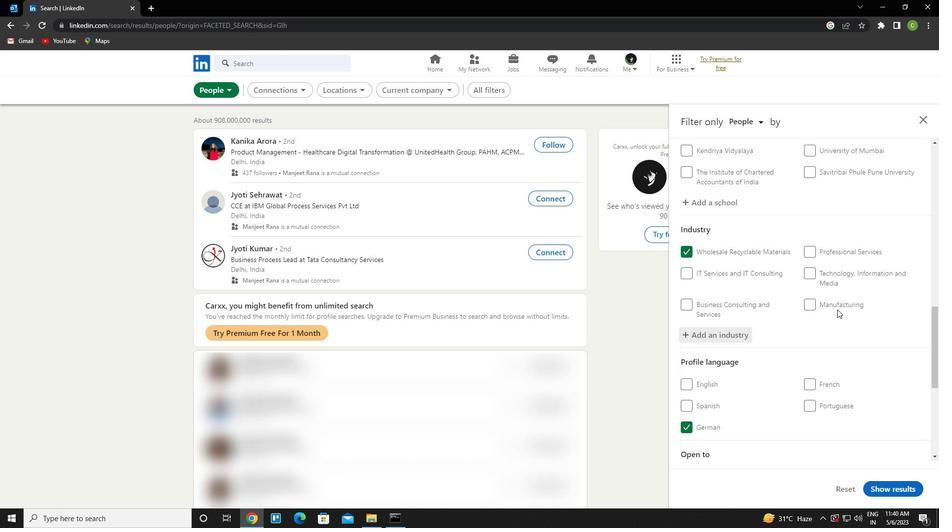 
Action: Mouse scrolled (837, 309) with delta (0, 0)
Screenshot: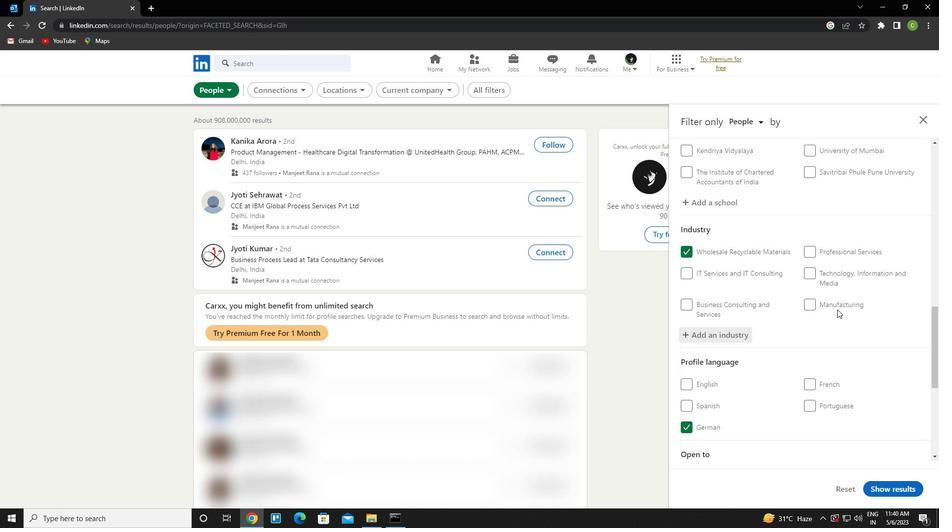 
Action: Mouse scrolled (837, 309) with delta (0, 0)
Screenshot: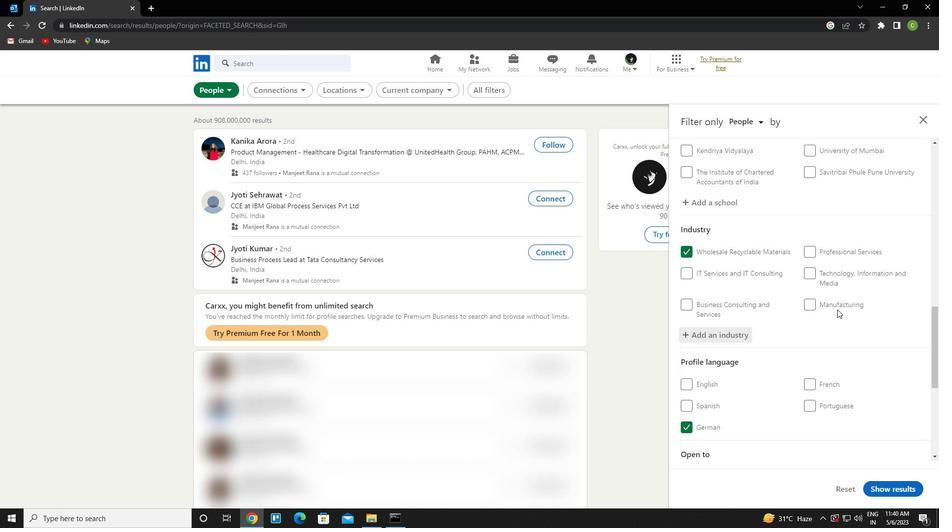 
Action: Mouse moved to (851, 326)
Screenshot: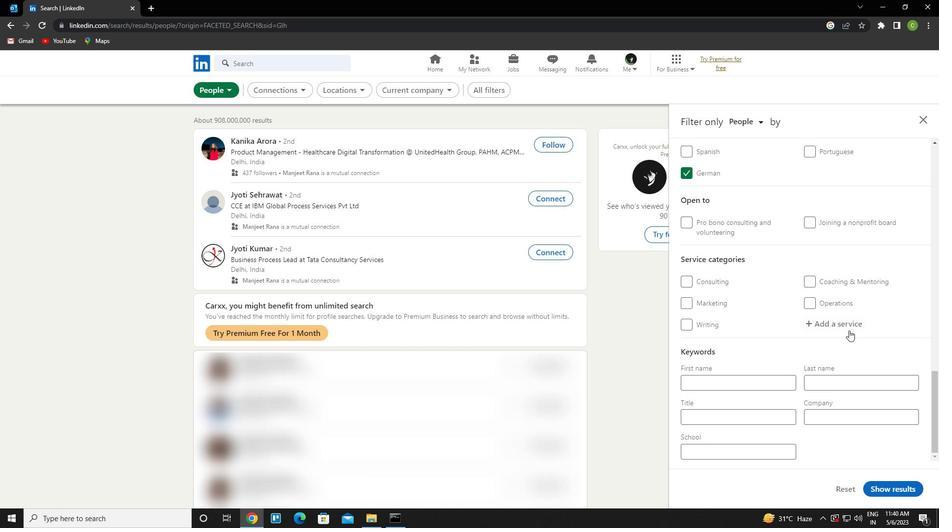 
Action: Mouse pressed left at (851, 326)
Screenshot: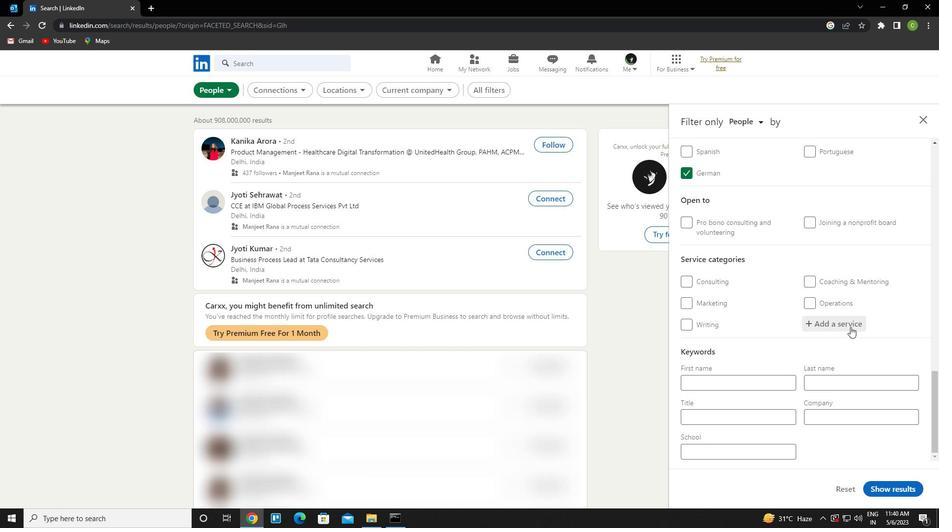 
Action: Key pressed <Key.caps_lock>t<Key.caps_lock>eam<Key.space>building<Key.down><Key.enter>
Screenshot: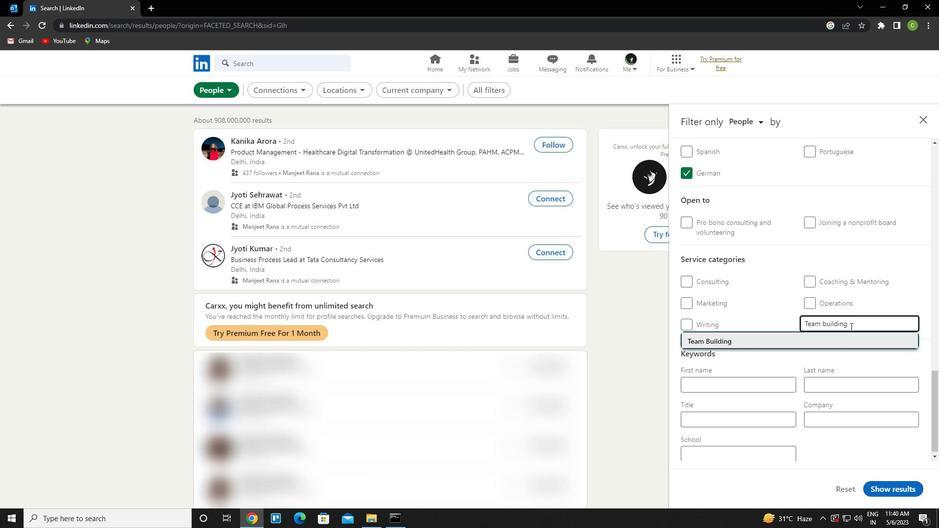 
Action: Mouse scrolled (851, 326) with delta (0, 0)
Screenshot: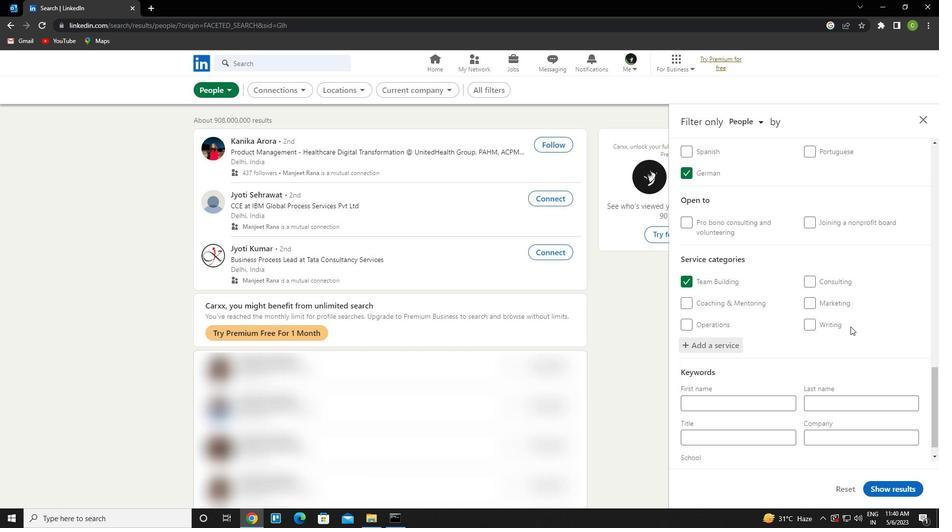 
Action: Mouse scrolled (851, 326) with delta (0, 0)
Screenshot: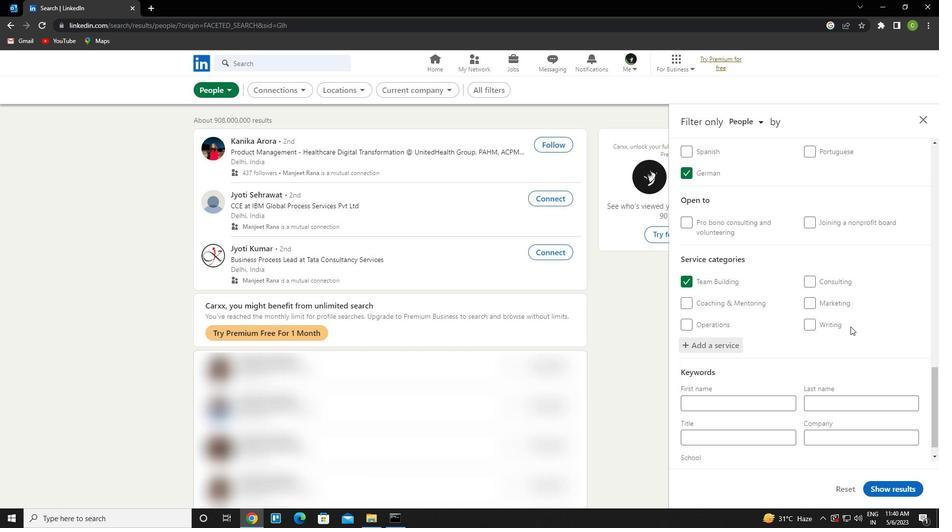 
Action: Mouse scrolled (851, 326) with delta (0, 0)
Screenshot: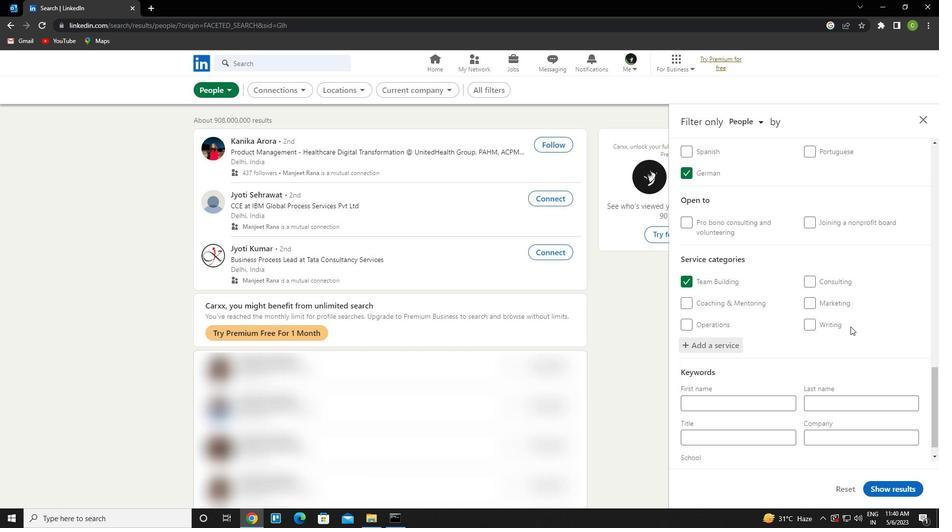
Action: Mouse scrolled (851, 326) with delta (0, 0)
Screenshot: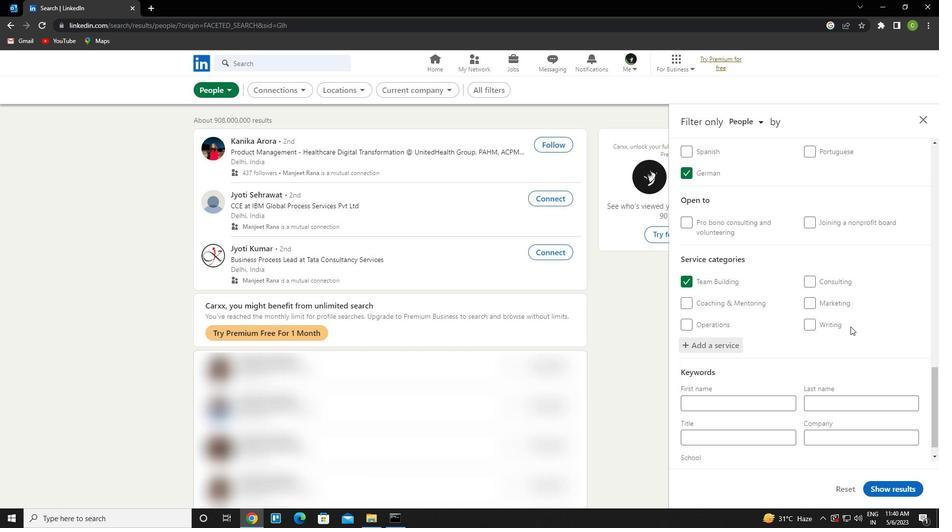 
Action: Mouse scrolled (851, 326) with delta (0, 0)
Screenshot: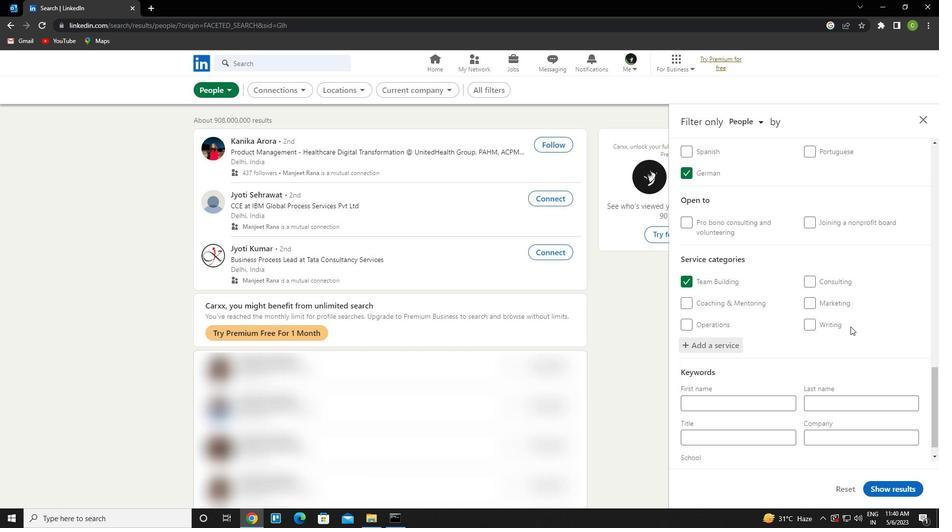 
Action: Mouse scrolled (851, 326) with delta (0, 0)
Screenshot: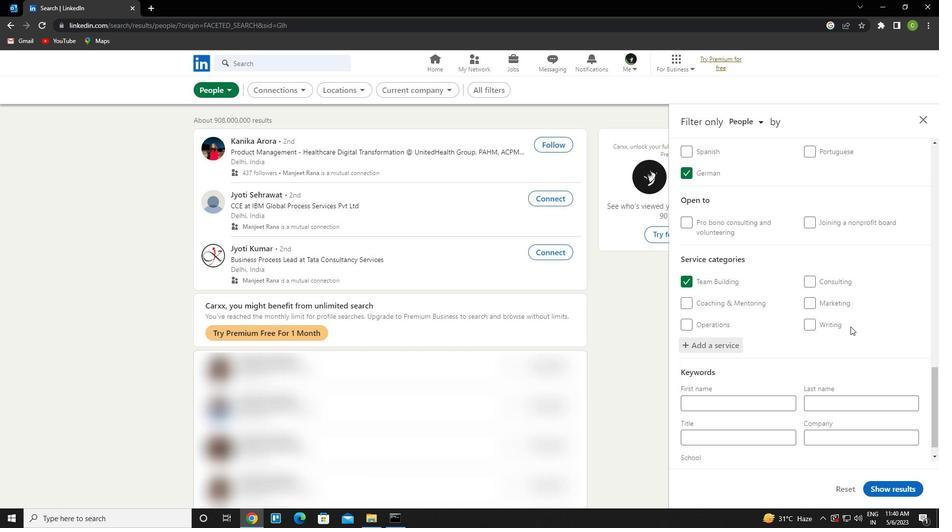 
Action: Mouse moved to (733, 421)
Screenshot: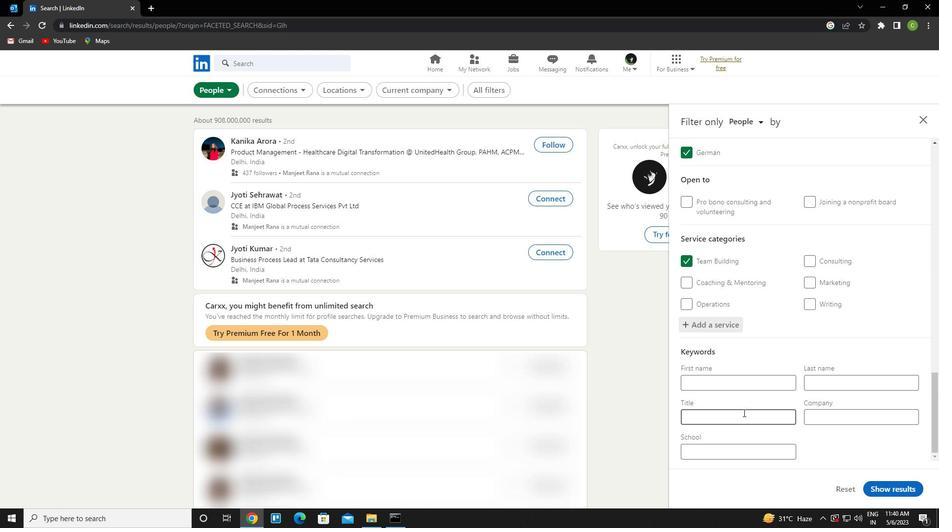 
Action: Mouse pressed left at (733, 421)
Screenshot: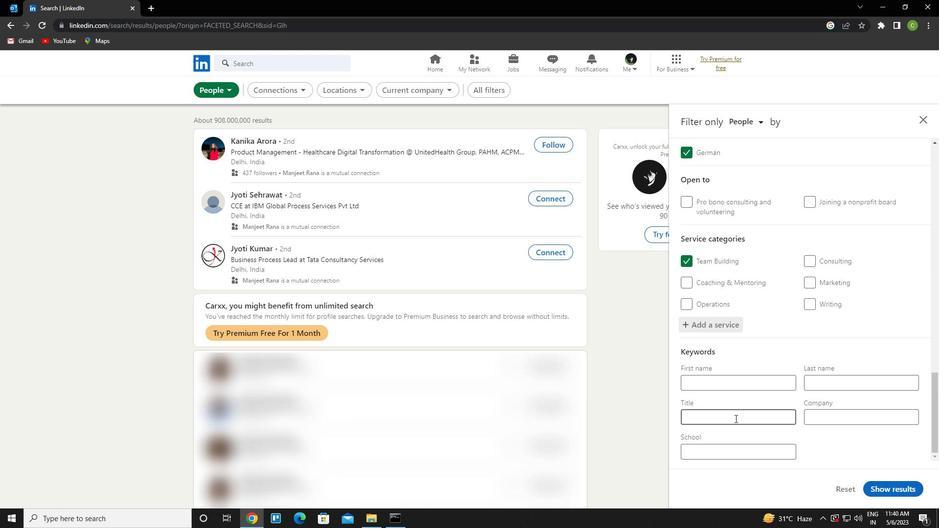 
Action: Key pressed <Key.caps_lock>p<Key.caps_lock>ainetr<Key.backspace><Key.backspace><Key.backspace>ter
Screenshot: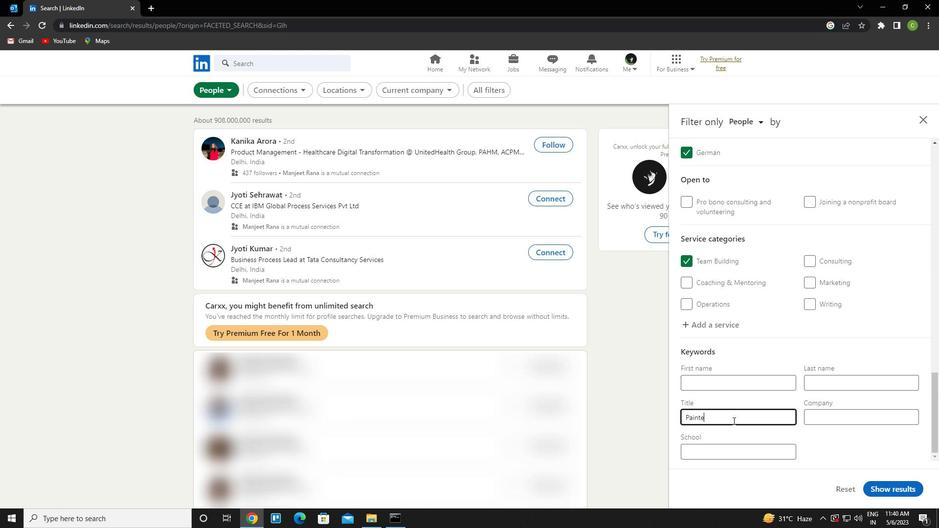 
Action: Mouse moved to (886, 492)
Screenshot: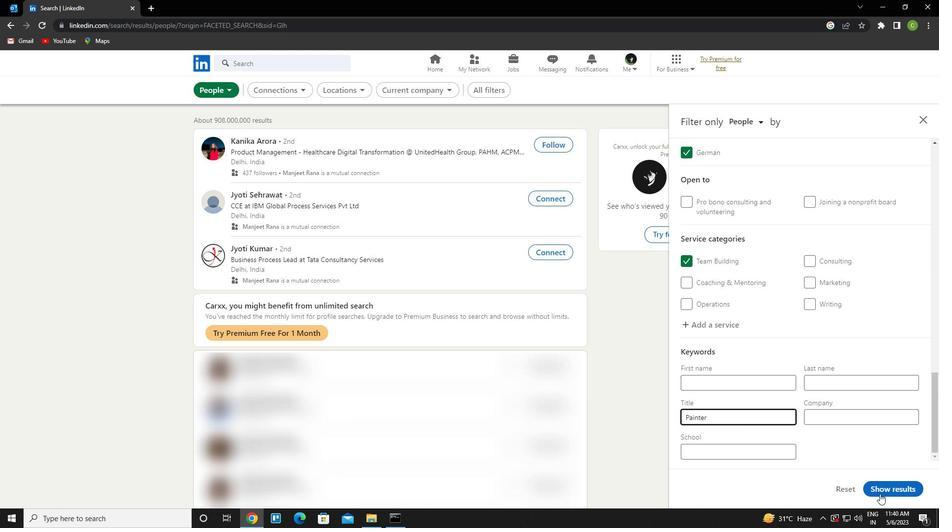 
Action: Mouse pressed left at (886, 492)
Screenshot: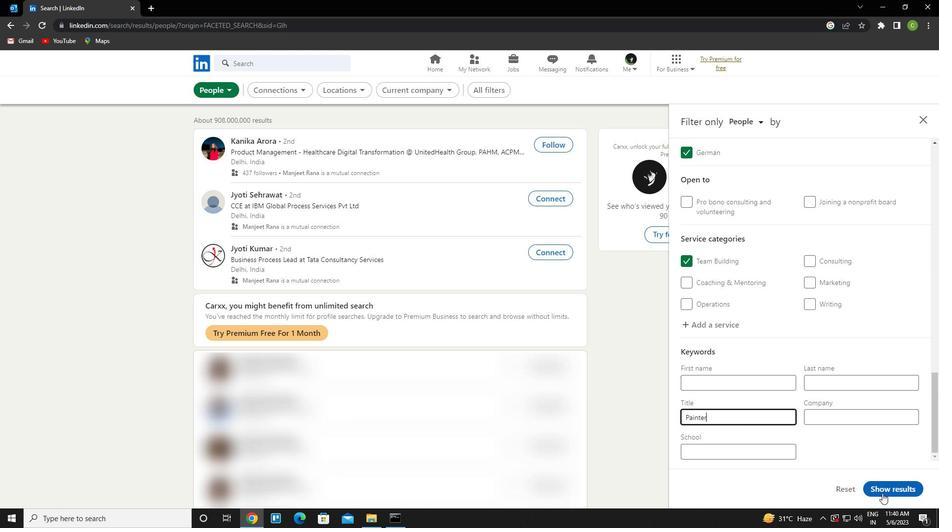 
Action: Mouse moved to (383, 418)
Screenshot: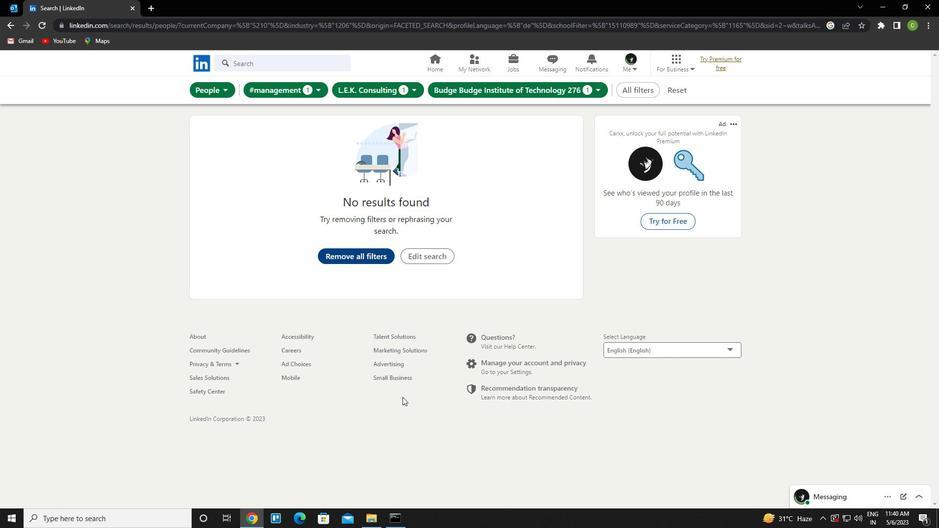 
